 Task: Check the average views per listing of 2 bedrooms in the last 1 year.
Action: Mouse moved to (990, 225)
Screenshot: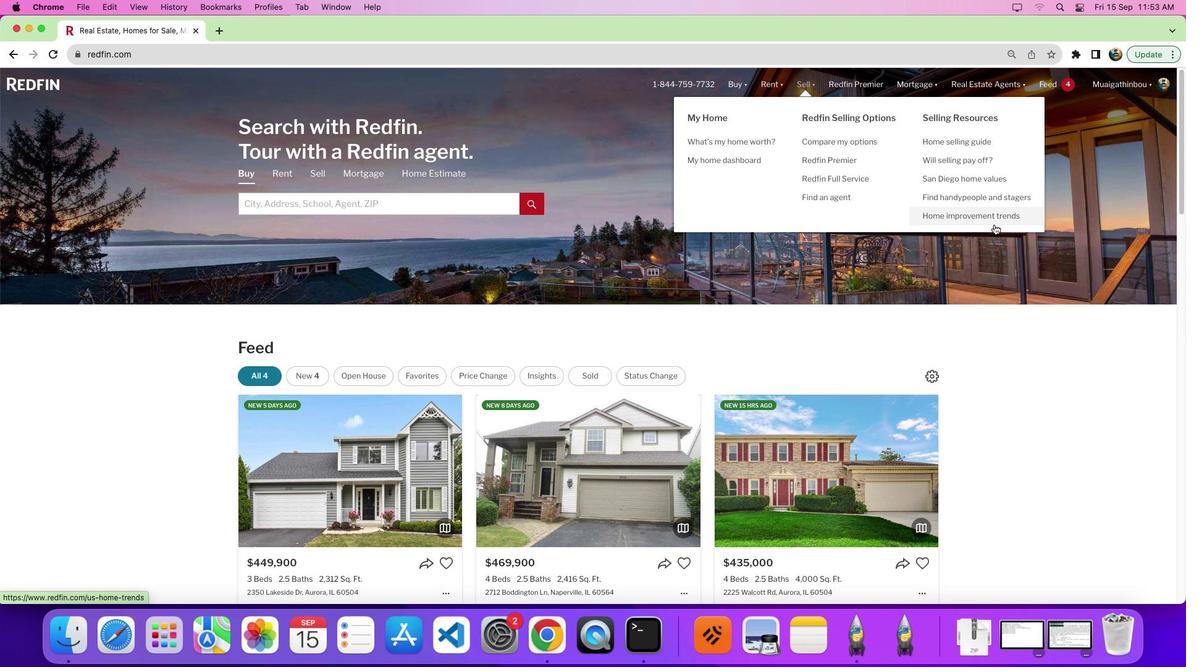 
Action: Mouse pressed left at (990, 225)
Screenshot: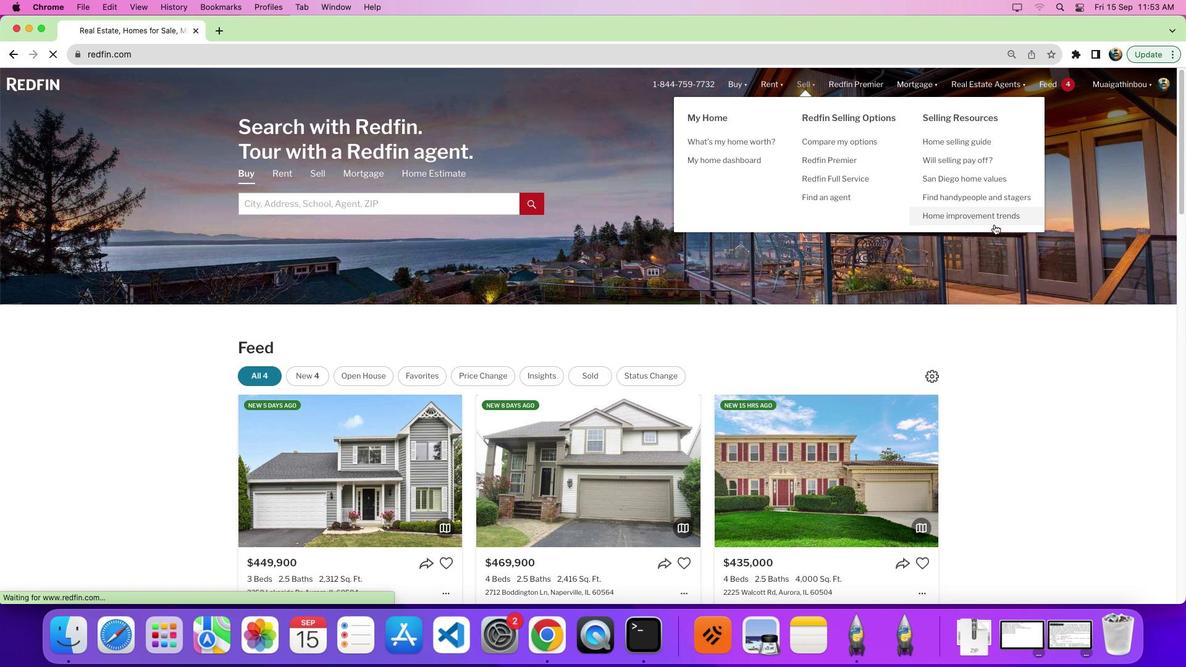 
Action: Mouse moved to (330, 238)
Screenshot: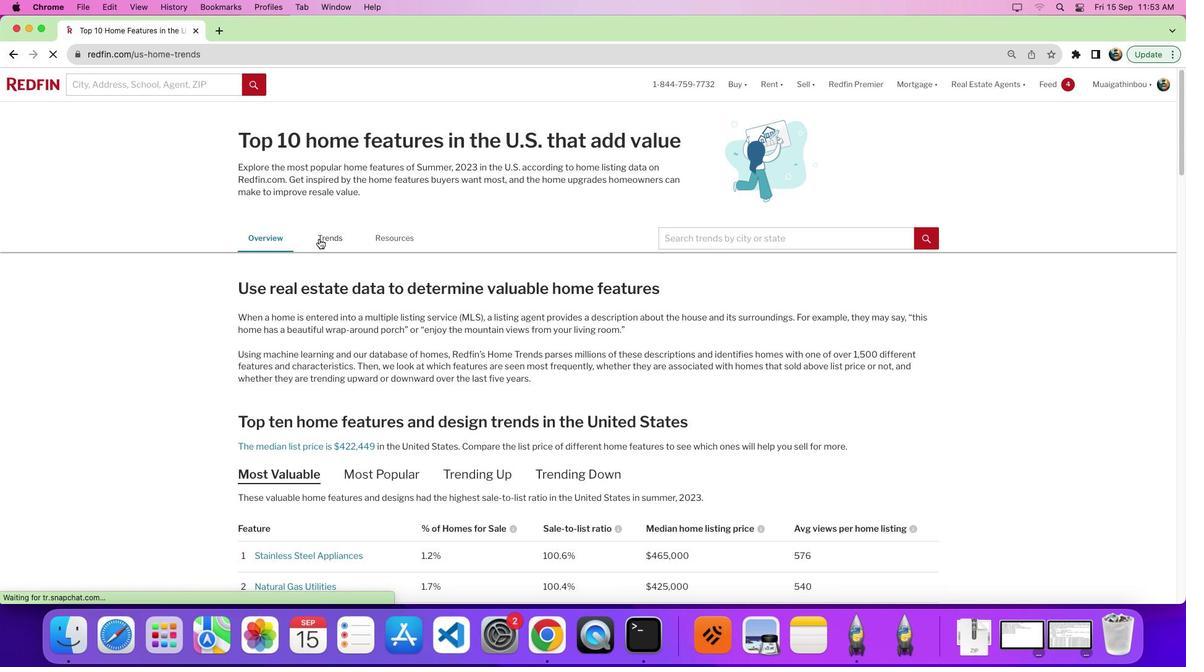 
Action: Mouse pressed left at (330, 238)
Screenshot: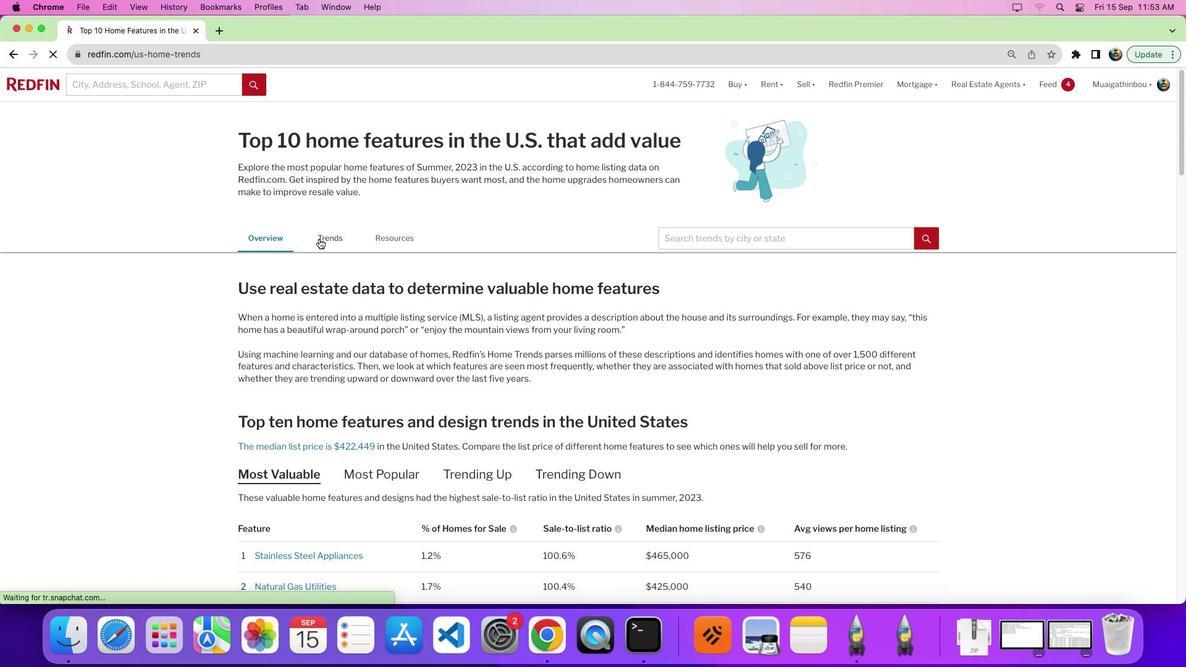 
Action: Mouse pressed left at (330, 238)
Screenshot: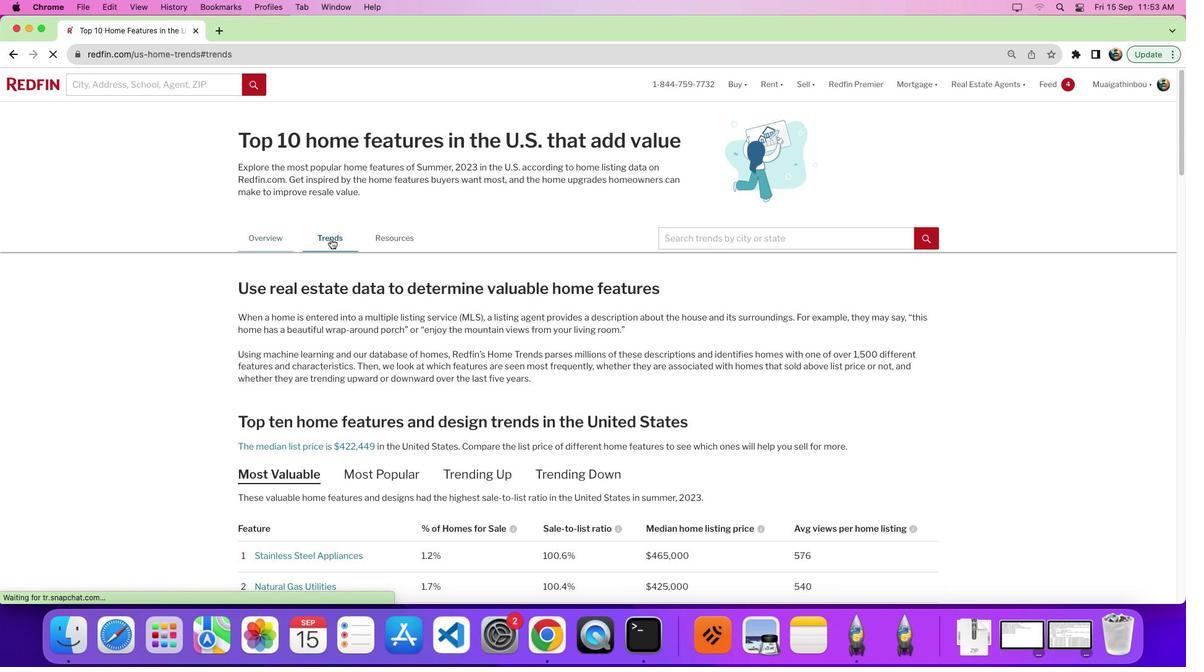 
Action: Mouse moved to (580, 326)
Screenshot: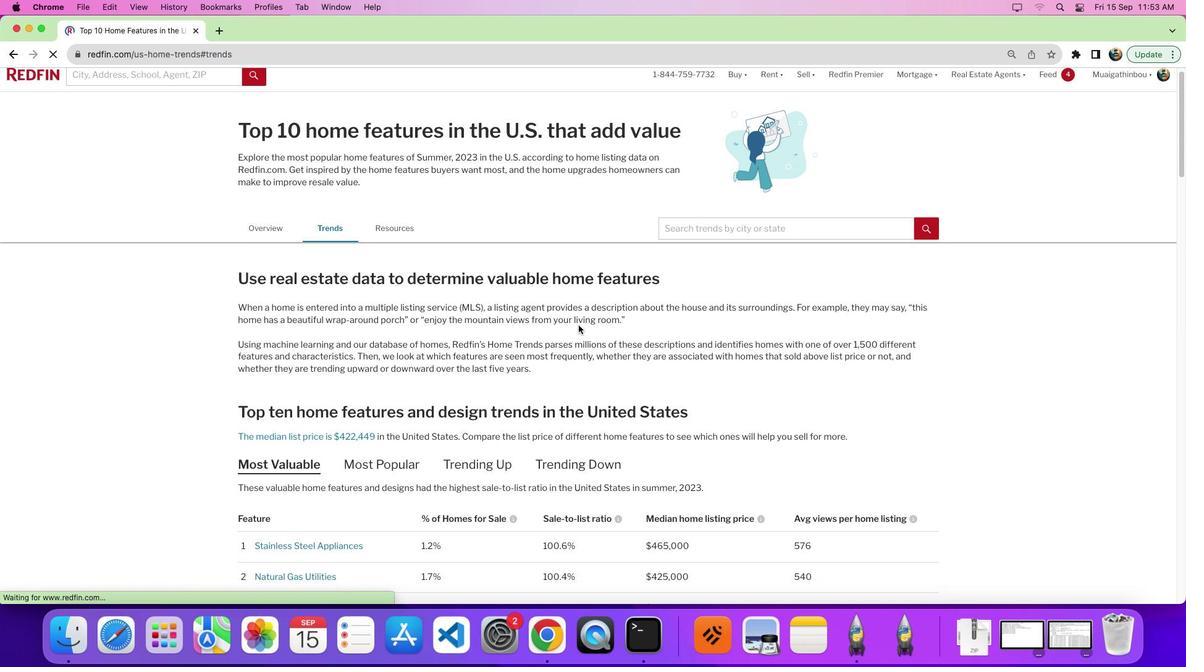 
Action: Mouse scrolled (580, 326) with delta (17, 17)
Screenshot: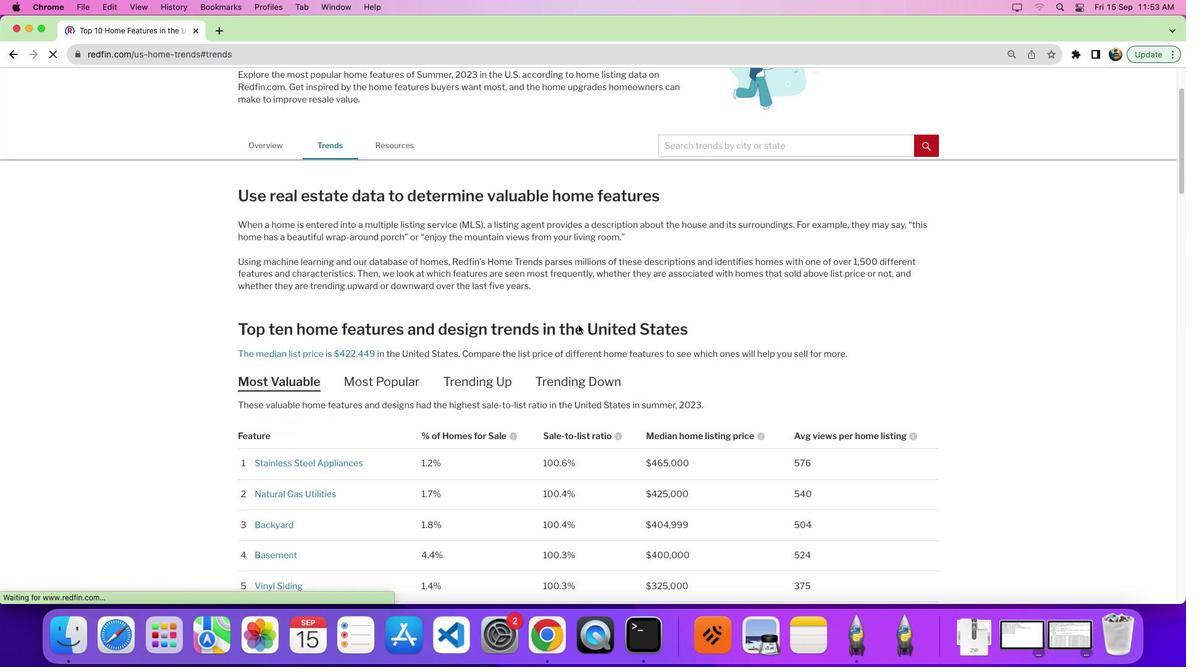 
Action: Mouse moved to (580, 325)
Screenshot: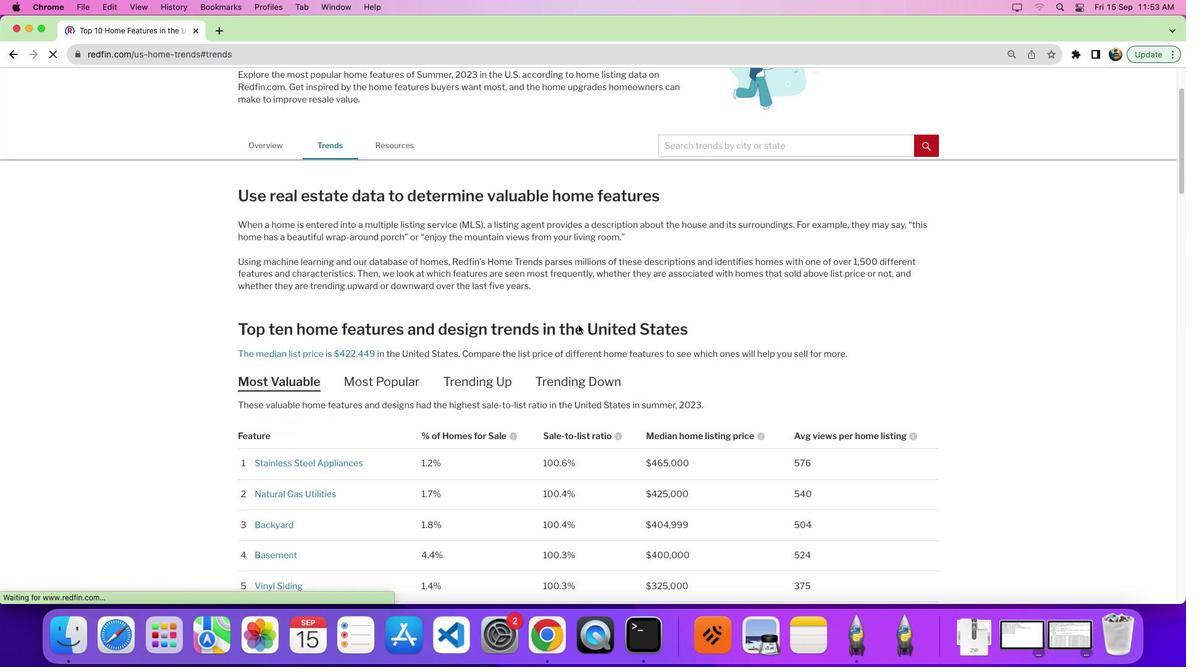 
Action: Mouse scrolled (580, 325) with delta (17, 17)
Screenshot: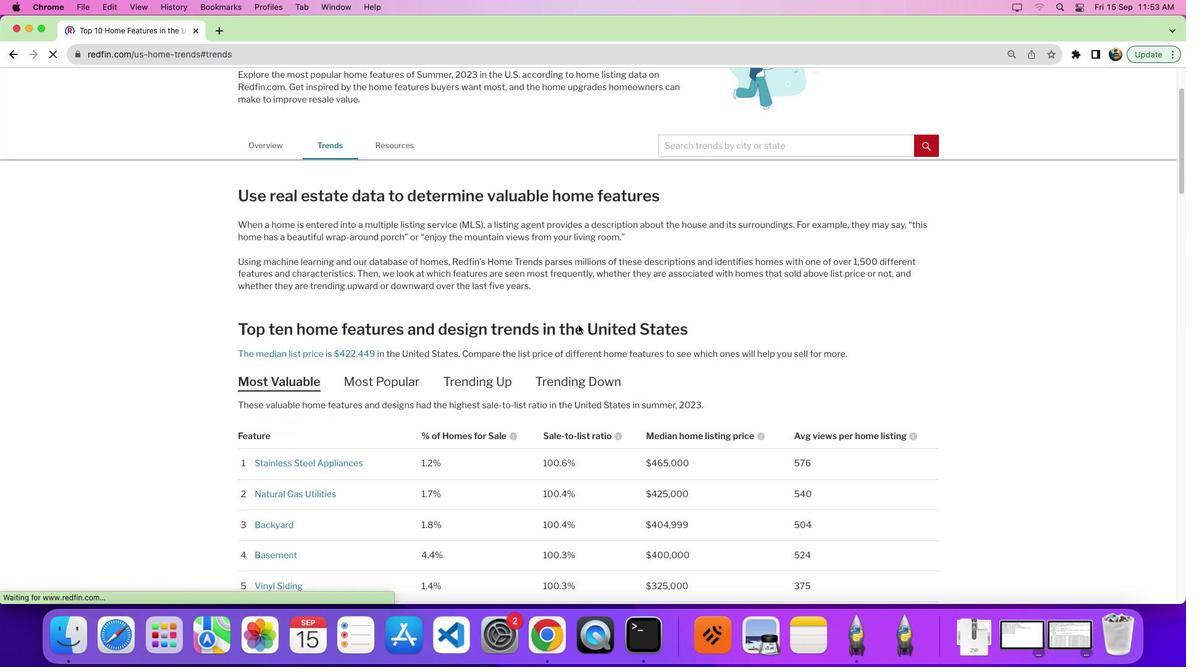 
Action: Mouse moved to (583, 318)
Screenshot: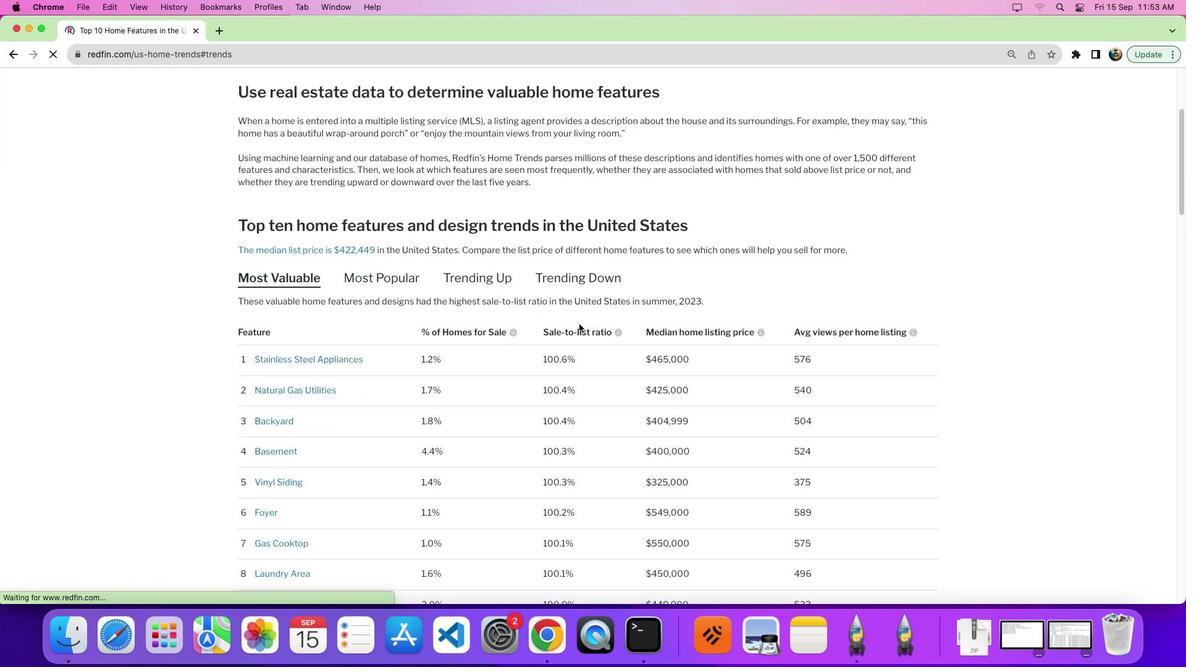 
Action: Mouse scrolled (583, 318) with delta (17, 14)
Screenshot: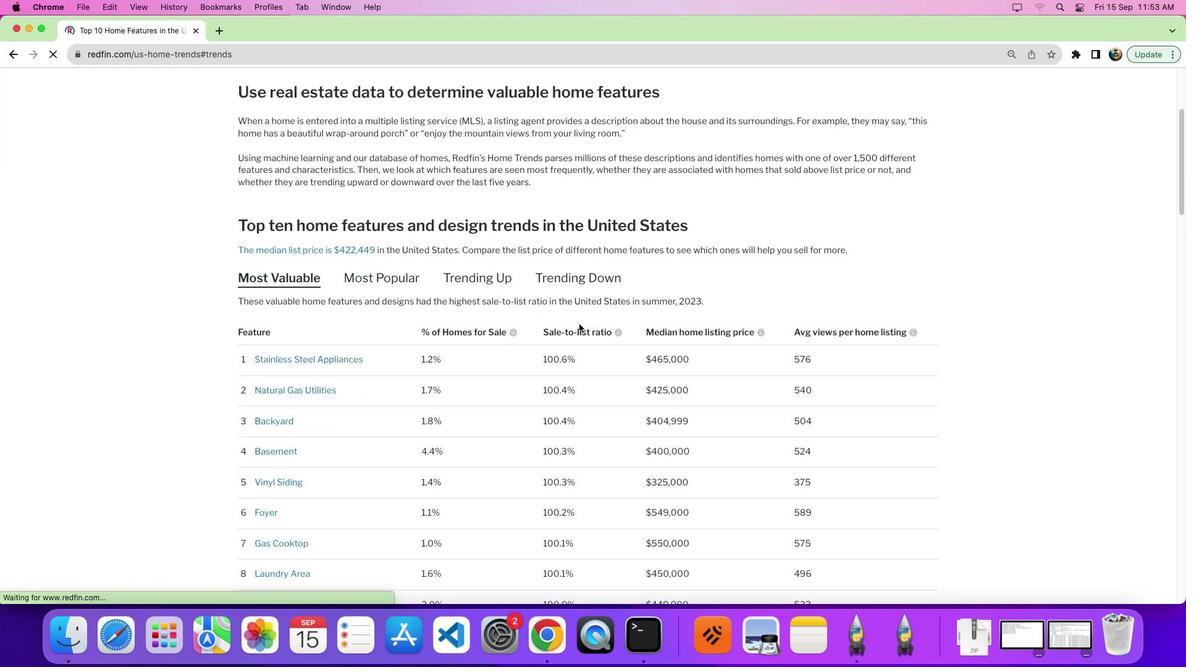 
Action: Mouse moved to (584, 315)
Screenshot: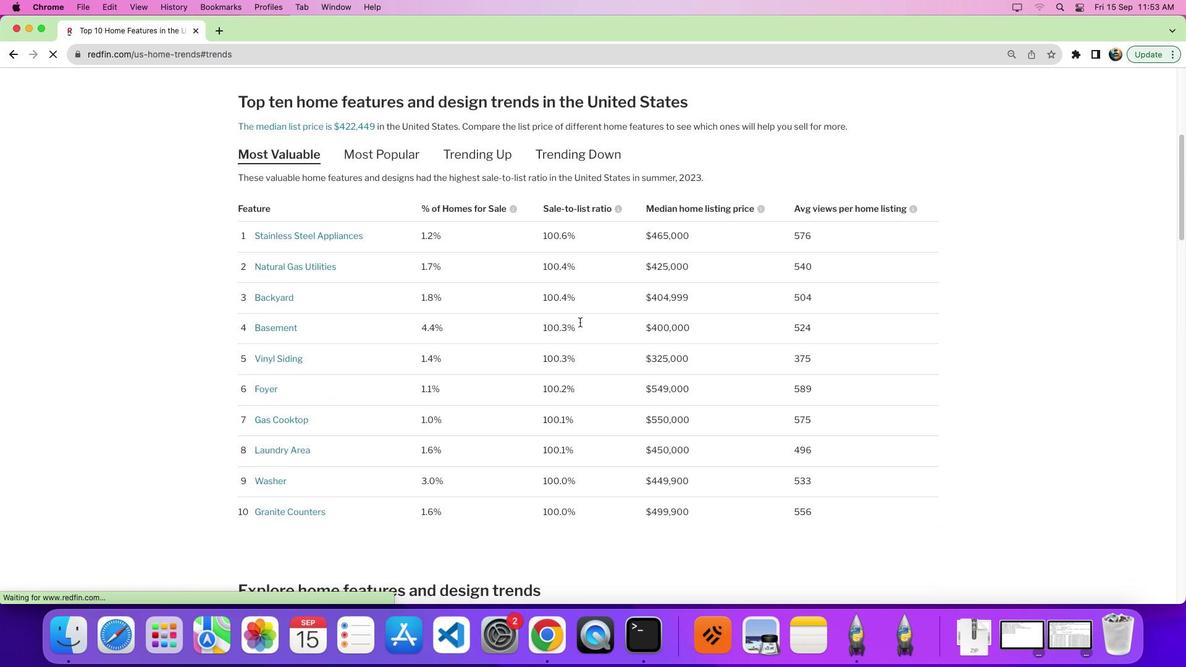 
Action: Mouse scrolled (584, 315) with delta (17, 17)
Screenshot: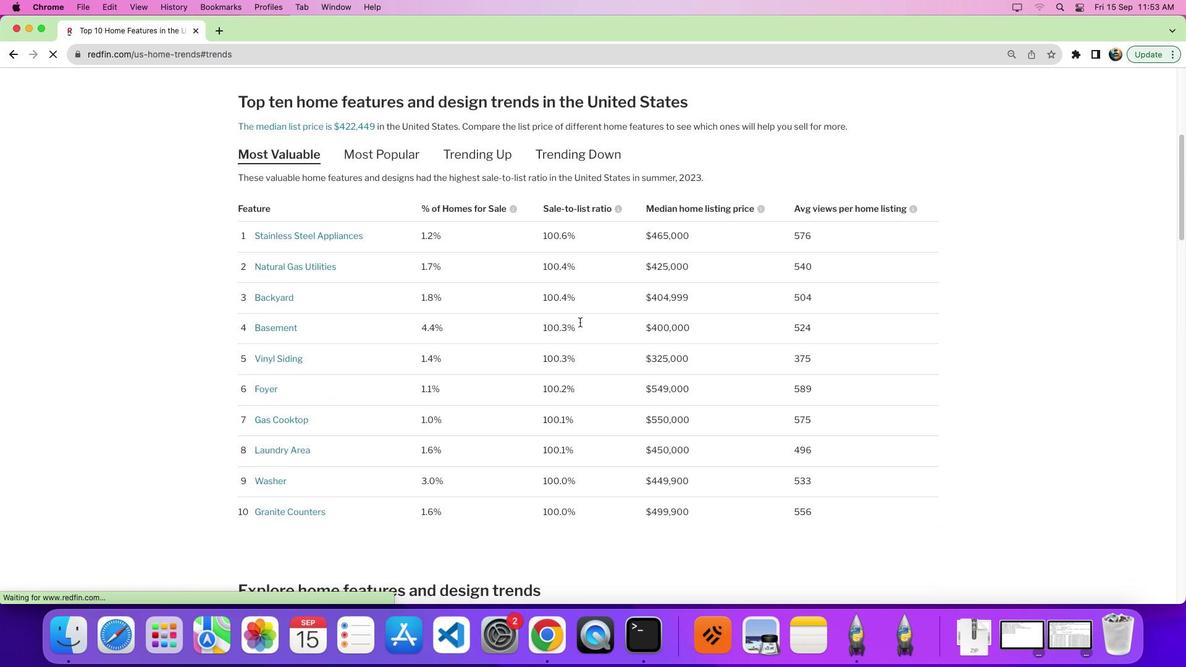 
Action: Mouse scrolled (584, 315) with delta (17, 17)
Screenshot: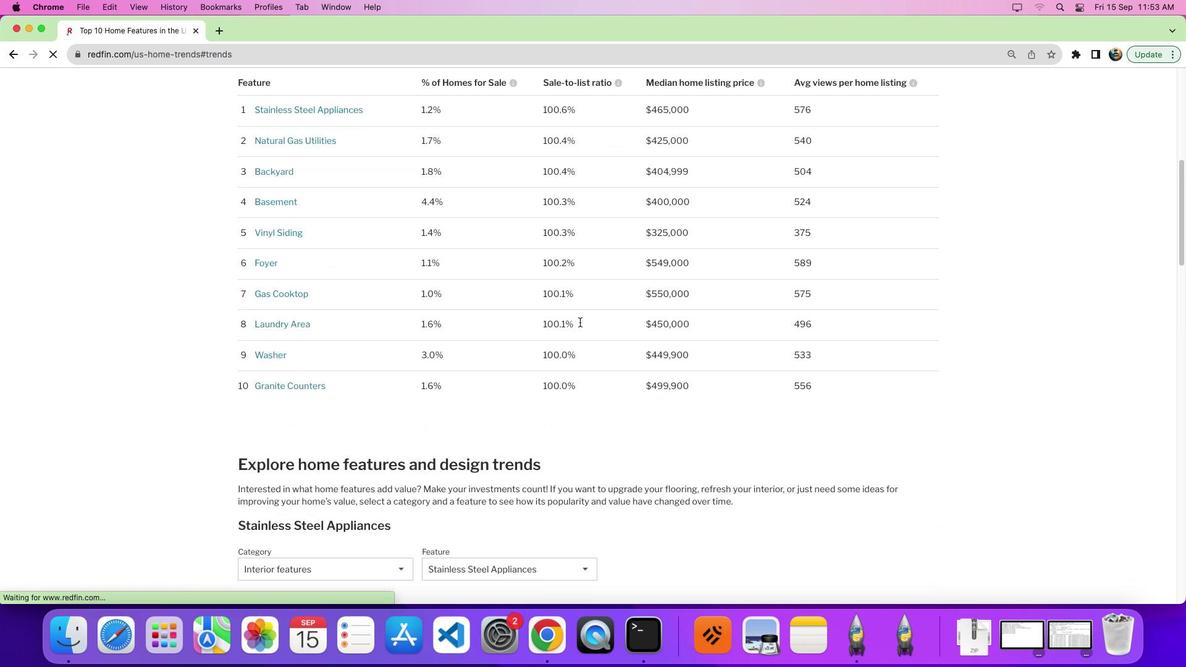 
Action: Mouse moved to (585, 315)
Screenshot: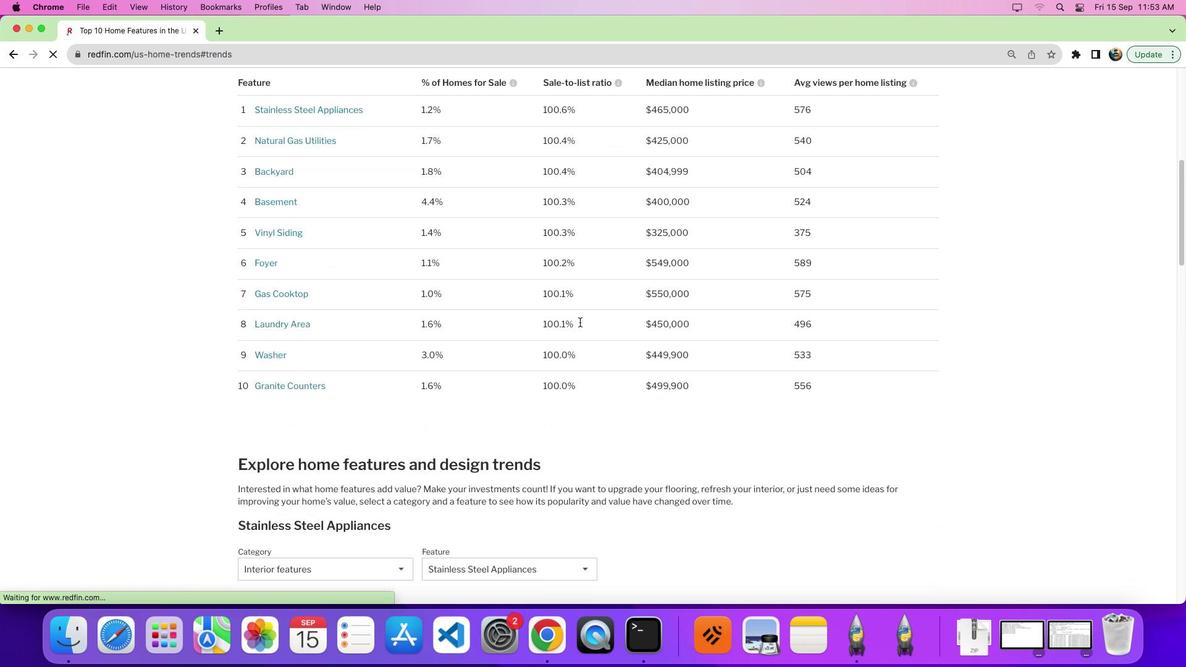 
Action: Mouse scrolled (585, 315) with delta (17, 13)
Screenshot: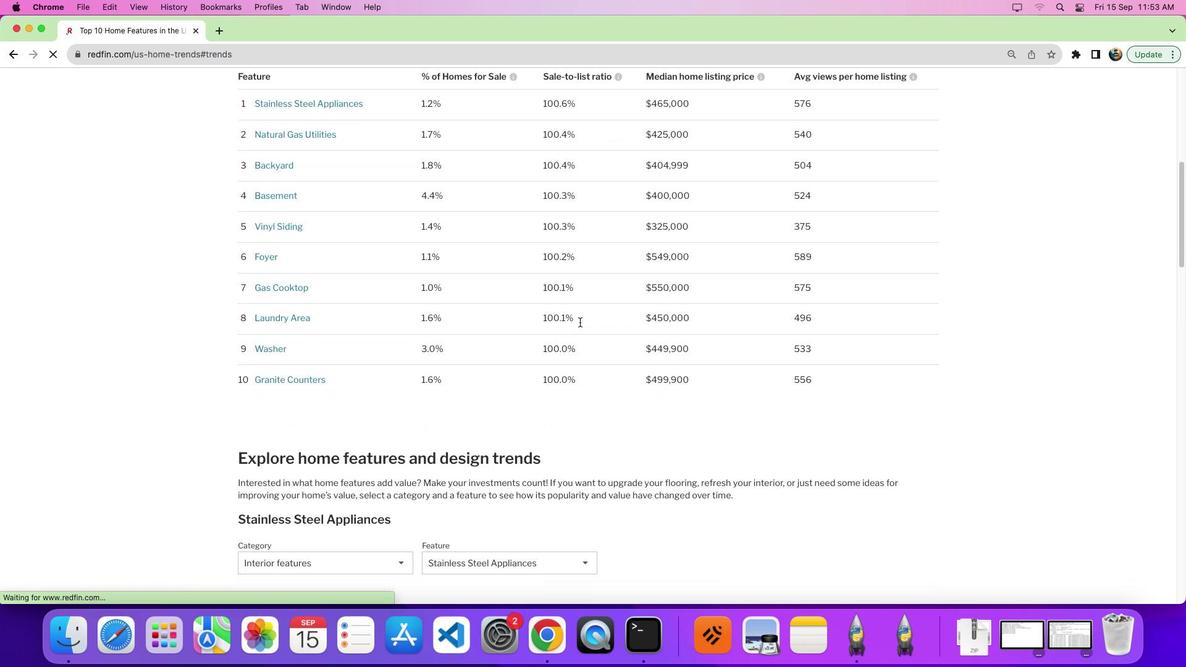 
Action: Mouse moved to (585, 314)
Screenshot: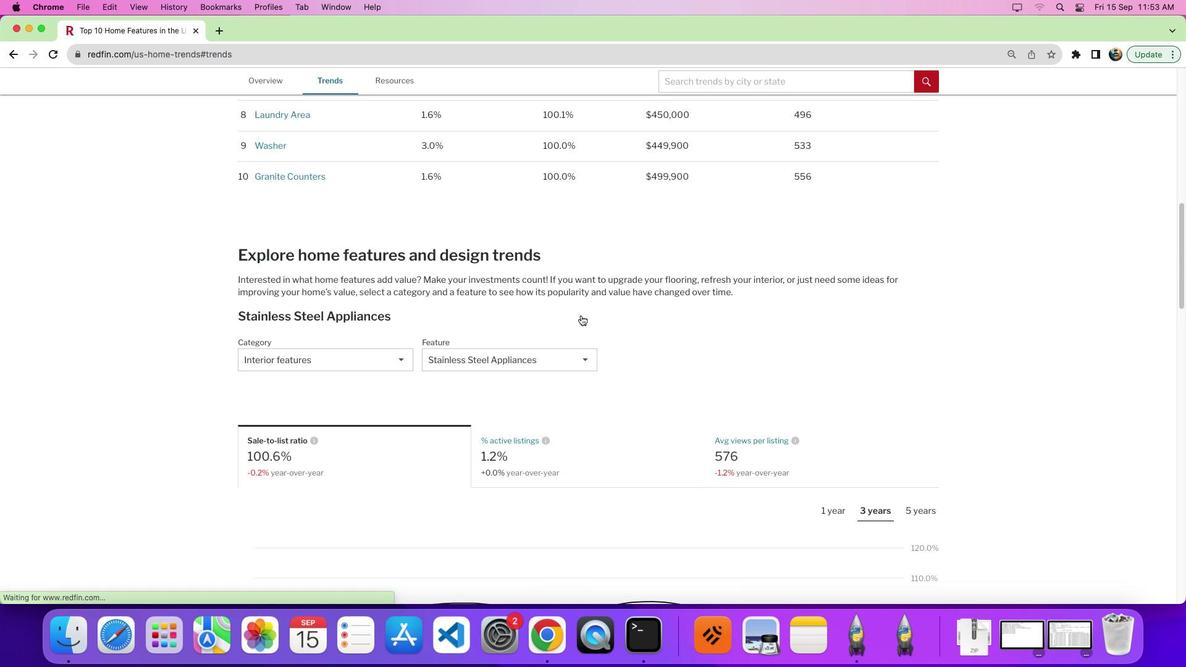 
Action: Mouse scrolled (585, 314) with delta (17, 17)
Screenshot: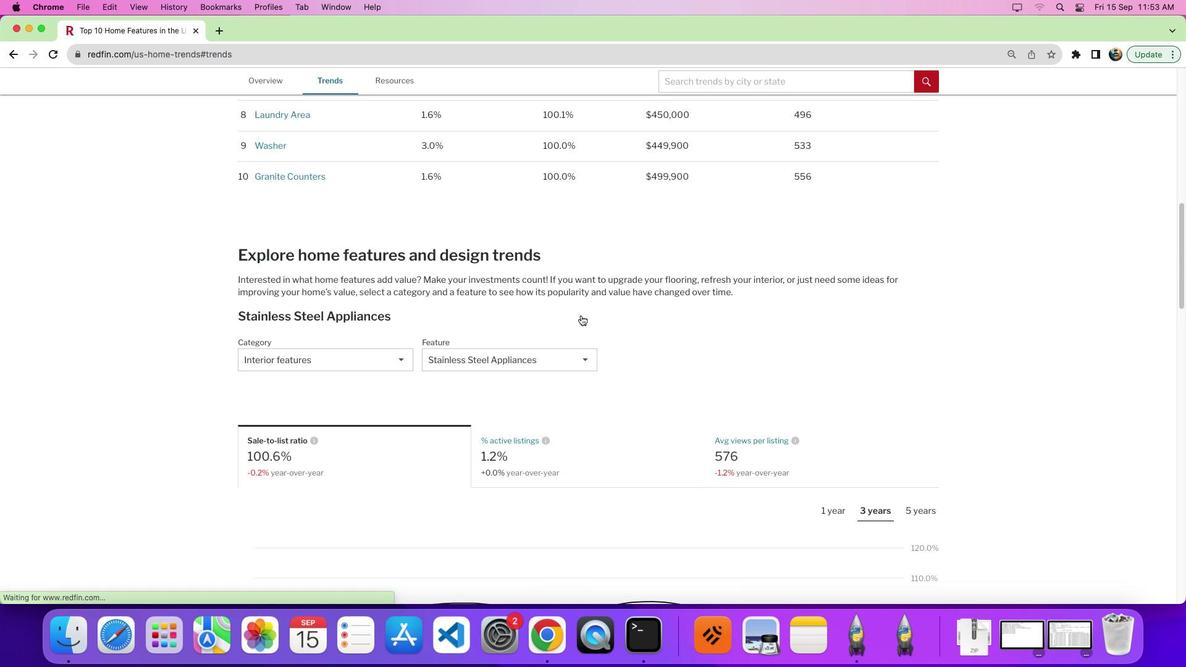 
Action: Mouse scrolled (585, 314) with delta (17, 17)
Screenshot: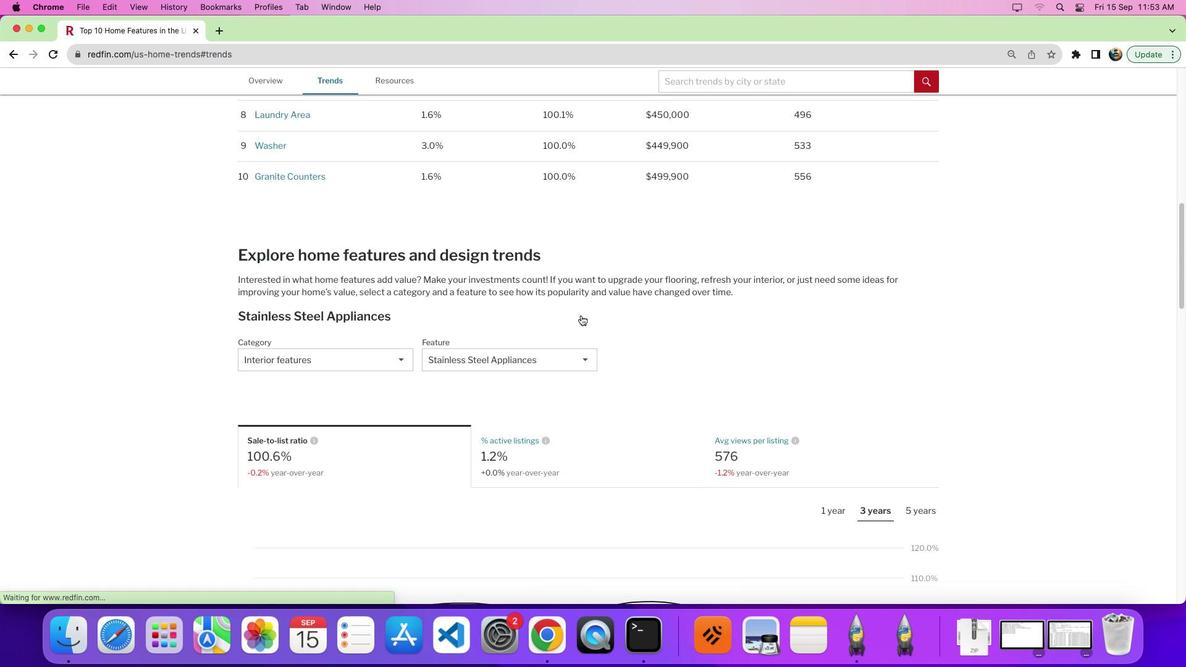 
Action: Mouse scrolled (585, 314) with delta (17, 13)
Screenshot: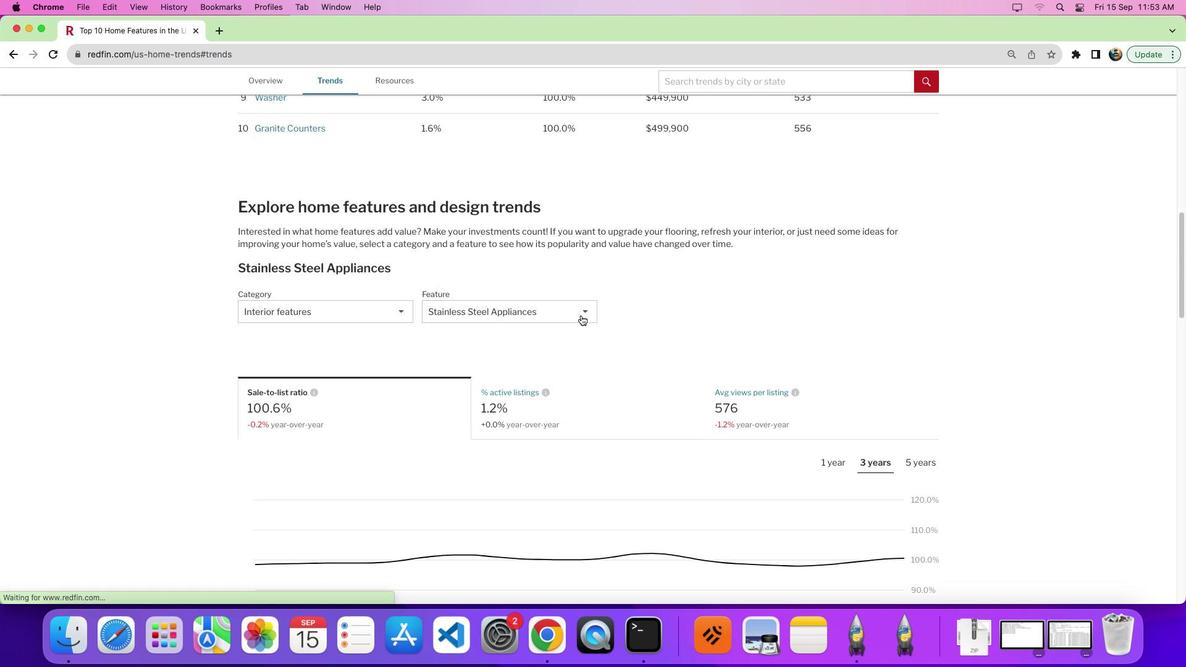 
Action: Mouse moved to (354, 306)
Screenshot: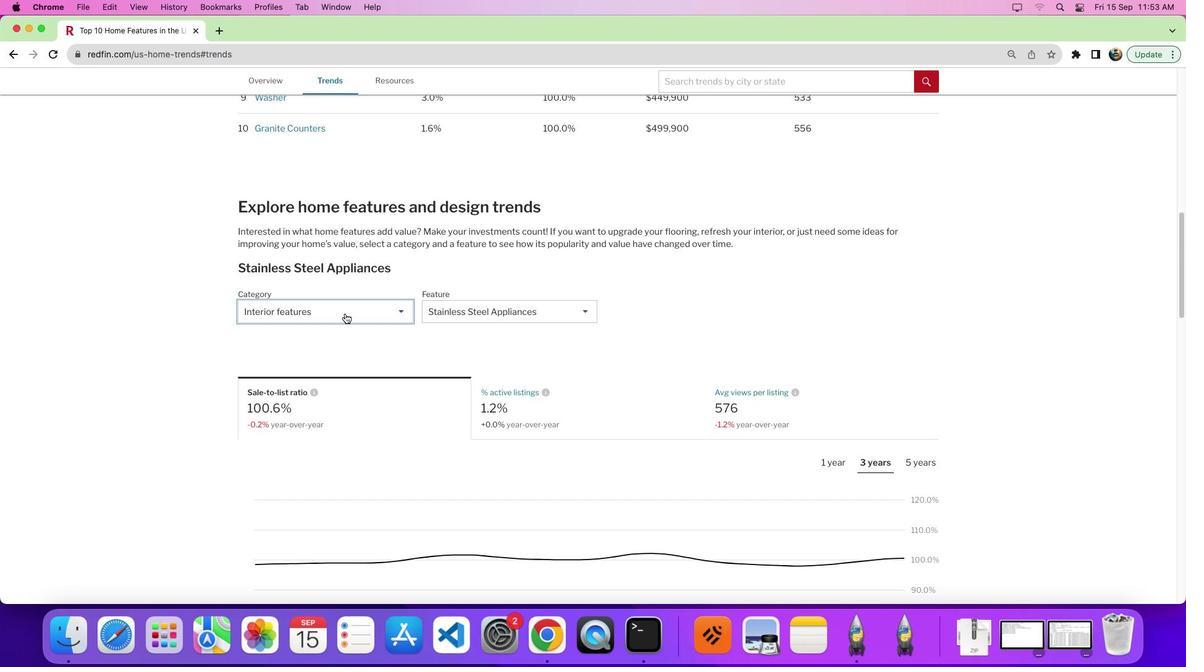 
Action: Mouse pressed left at (354, 306)
Screenshot: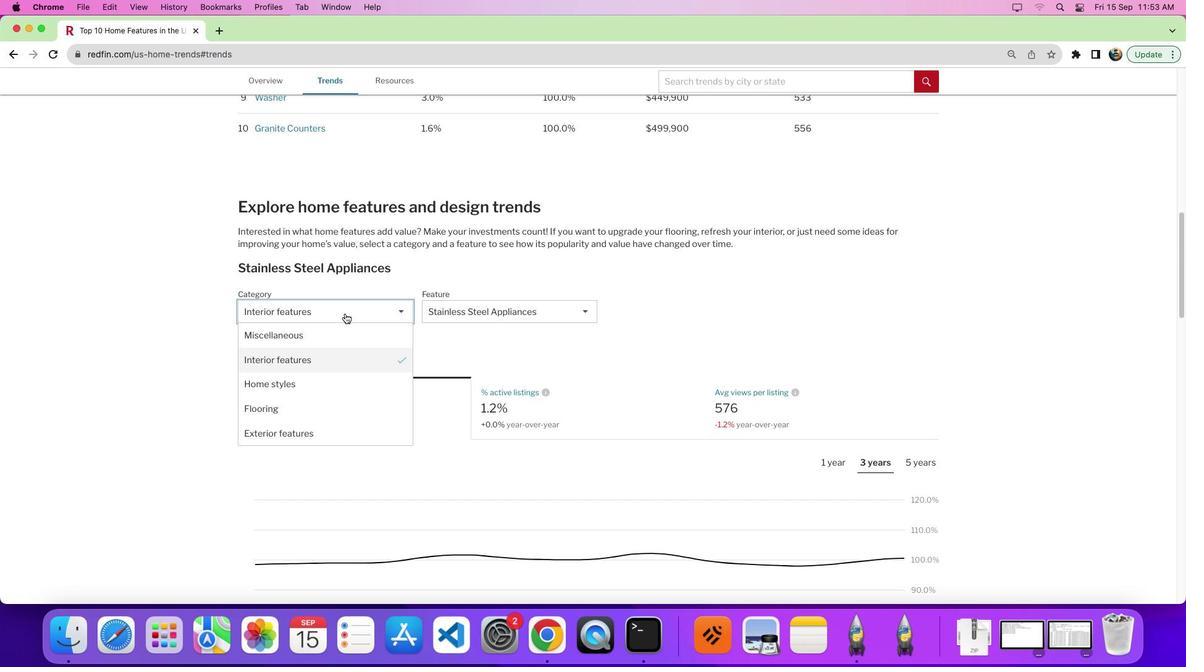 
Action: Mouse moved to (376, 363)
Screenshot: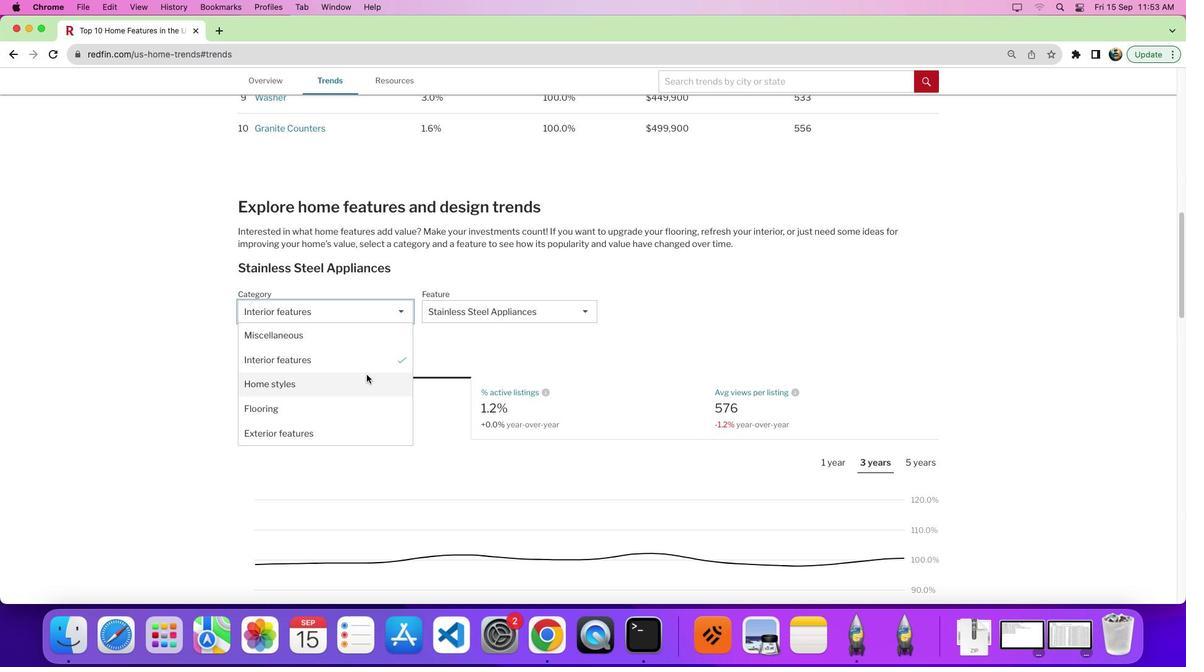
Action: Mouse scrolled (376, 363) with delta (17, 17)
Screenshot: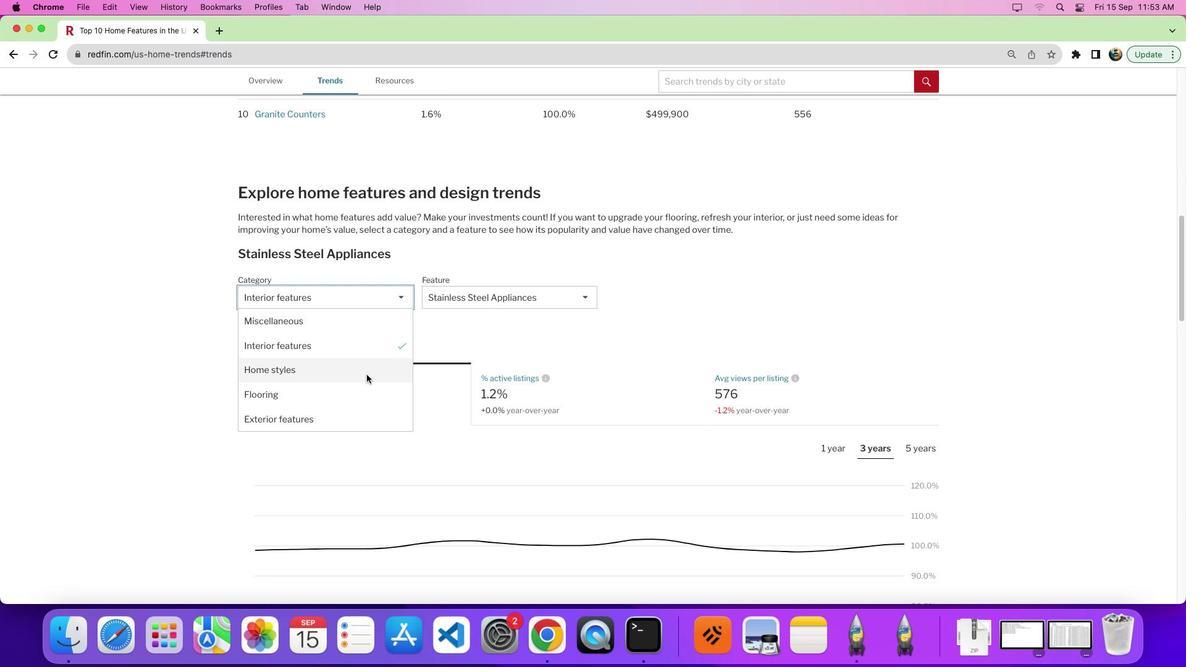 
Action: Mouse scrolled (376, 363) with delta (17, 17)
Screenshot: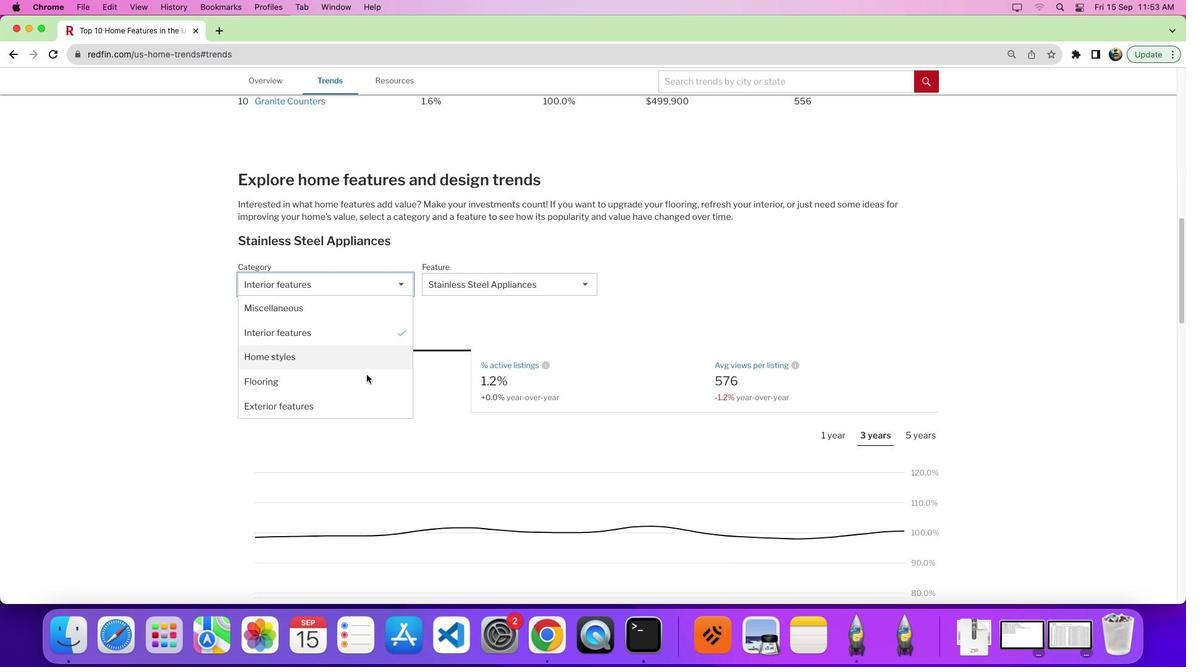 
Action: Mouse moved to (362, 325)
Screenshot: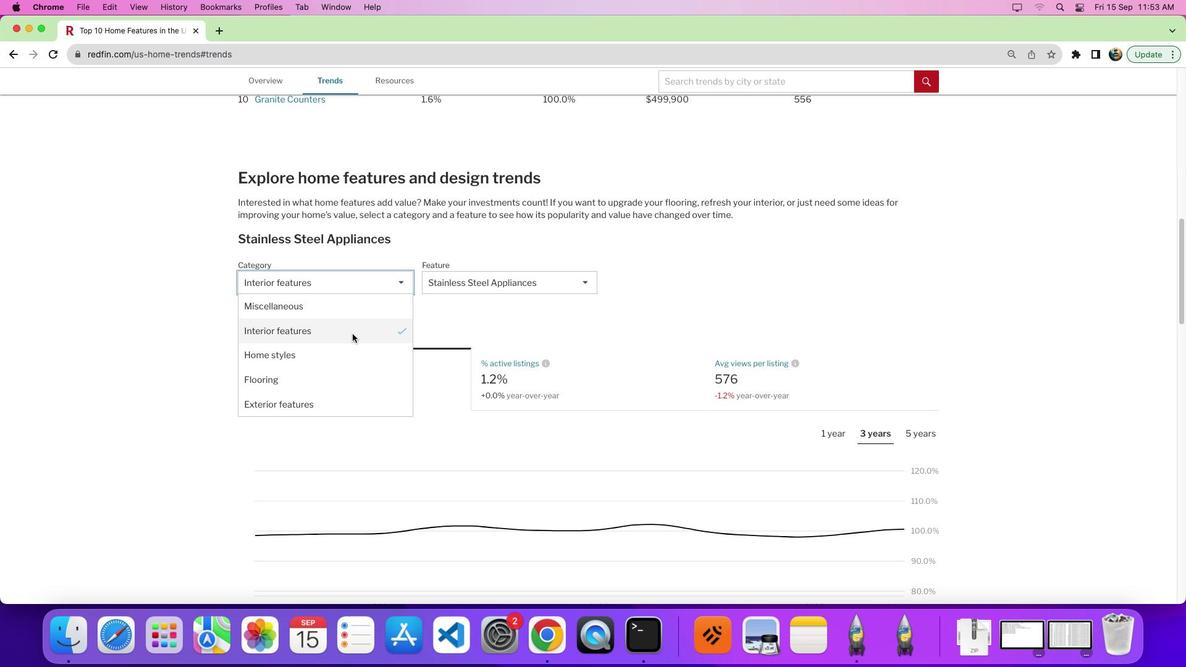 
Action: Mouse pressed left at (362, 325)
Screenshot: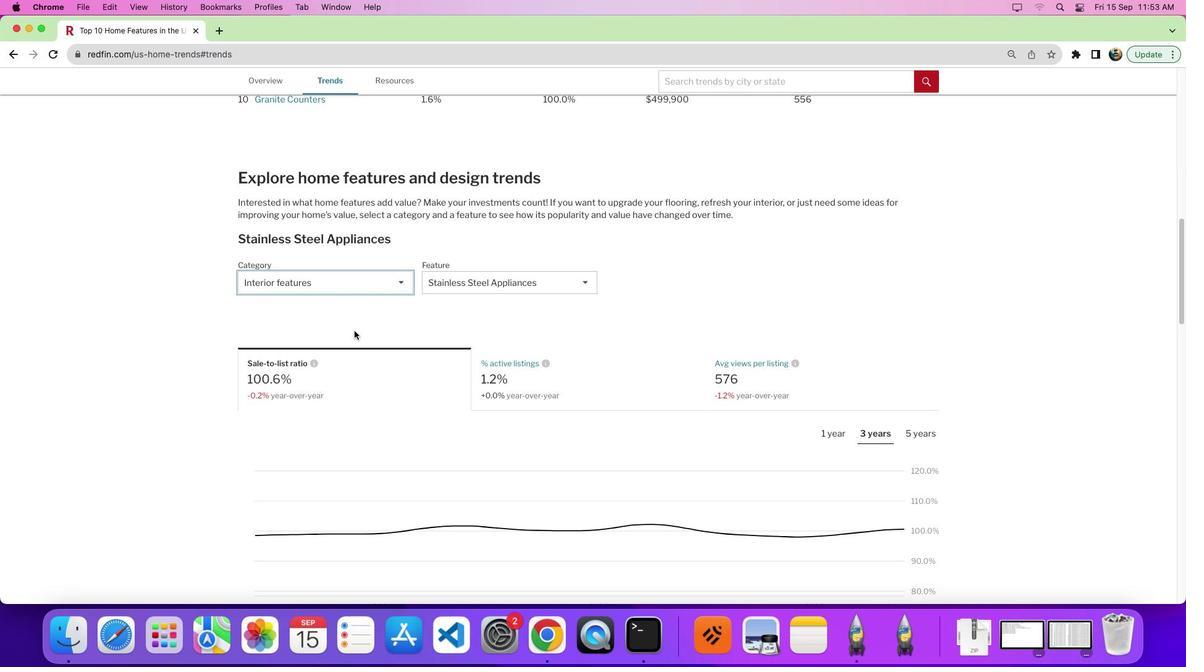 
Action: Mouse moved to (529, 268)
Screenshot: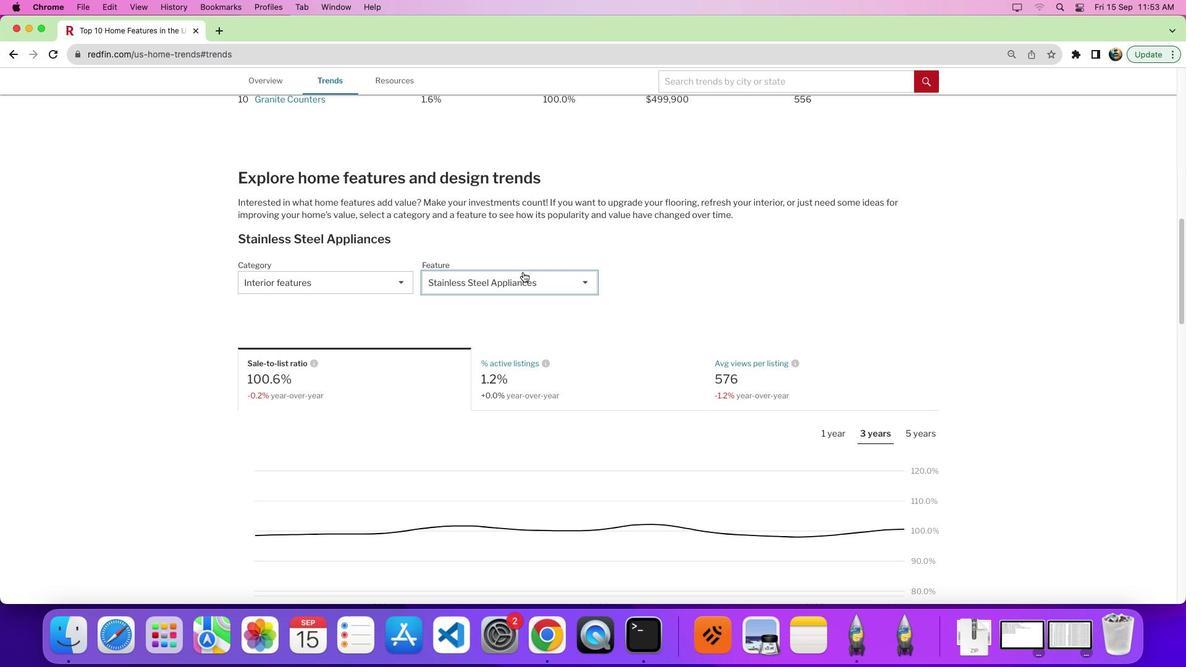
Action: Mouse pressed left at (529, 268)
Screenshot: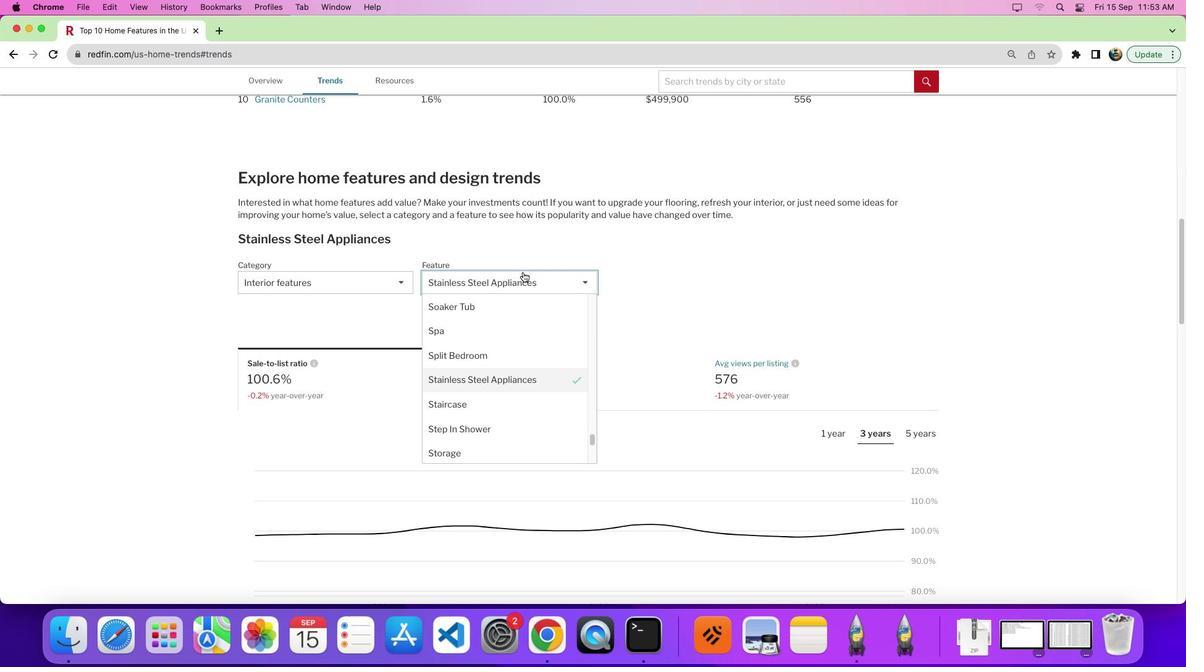 
Action: Mouse moved to (527, 330)
Screenshot: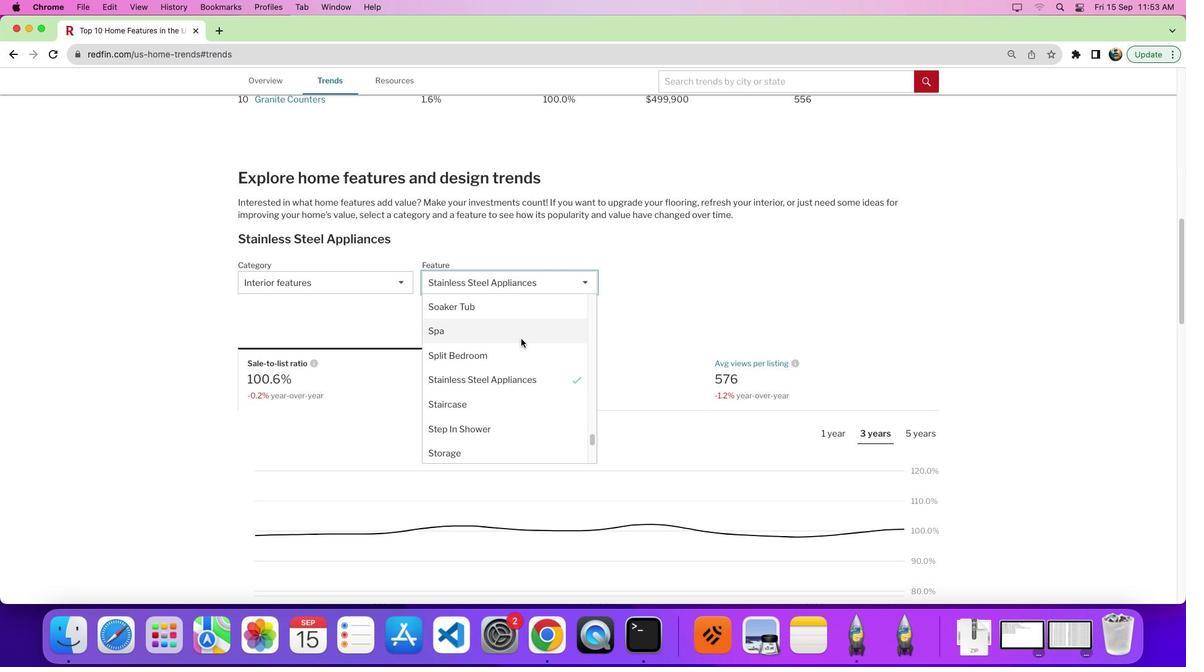 
Action: Mouse scrolled (527, 330) with delta (17, 19)
Screenshot: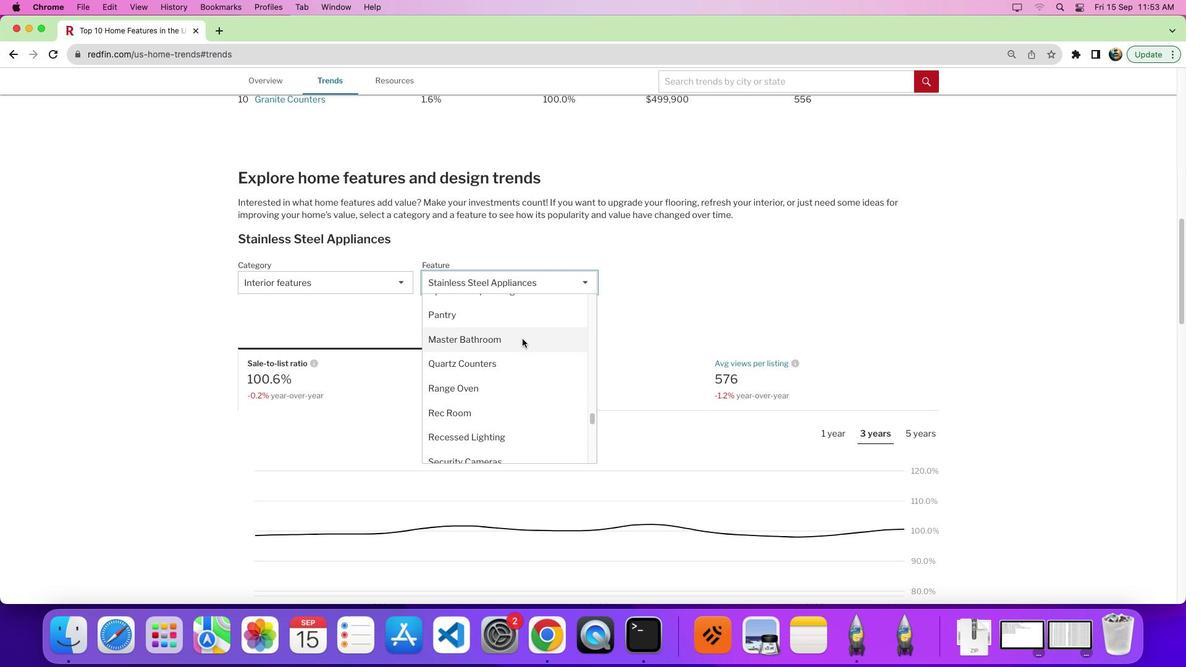 
Action: Mouse scrolled (527, 330) with delta (17, 19)
Screenshot: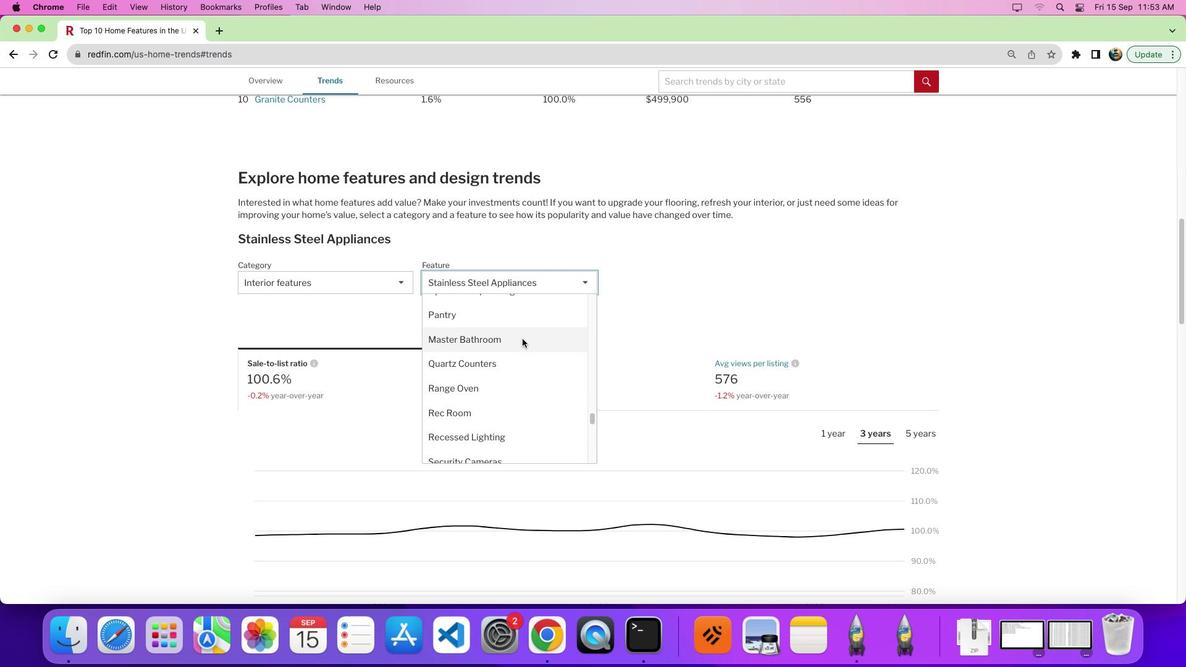 
Action: Mouse scrolled (527, 330) with delta (17, 23)
Screenshot: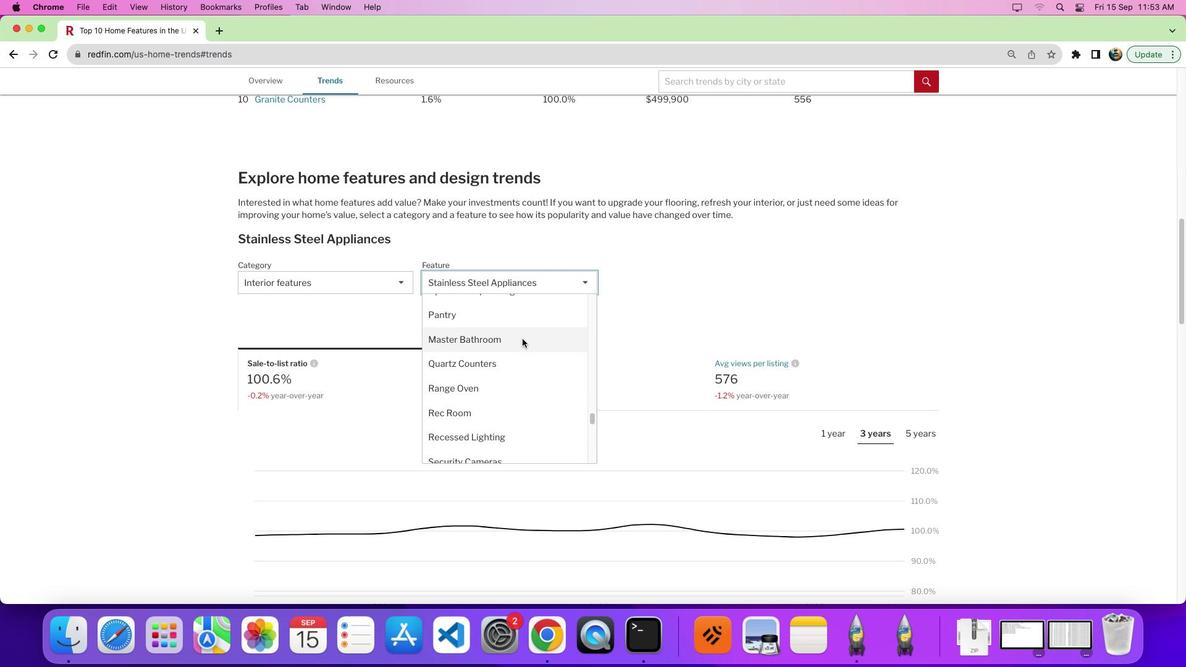 
Action: Mouse moved to (528, 330)
Screenshot: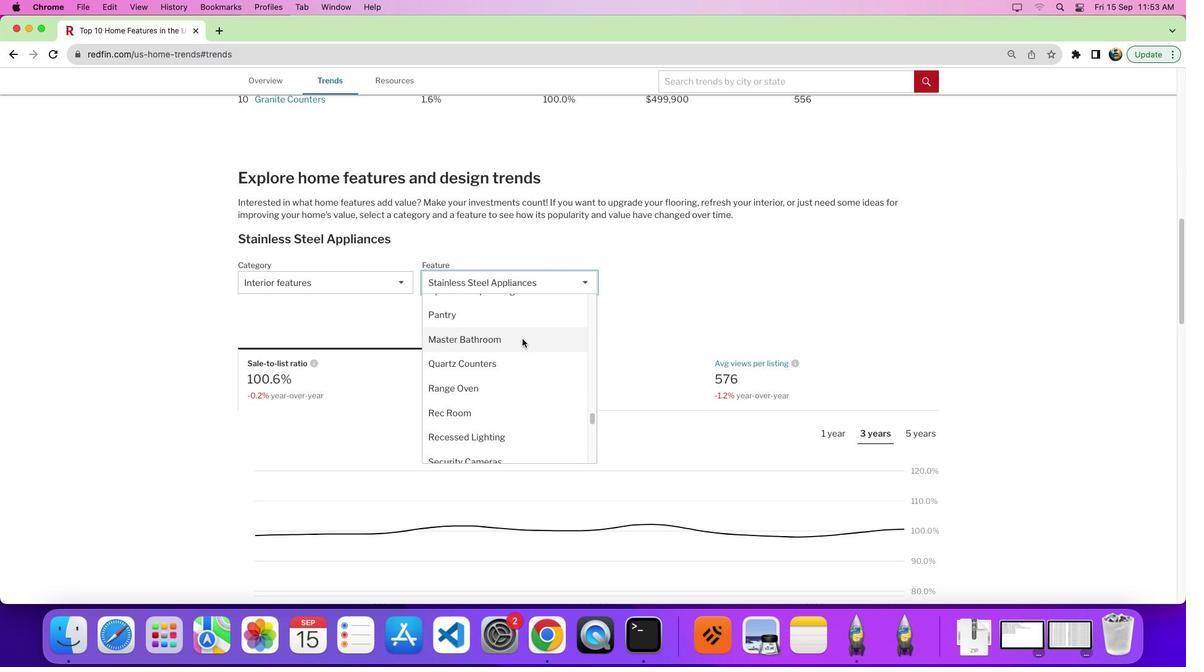 
Action: Mouse scrolled (528, 330) with delta (17, 19)
Screenshot: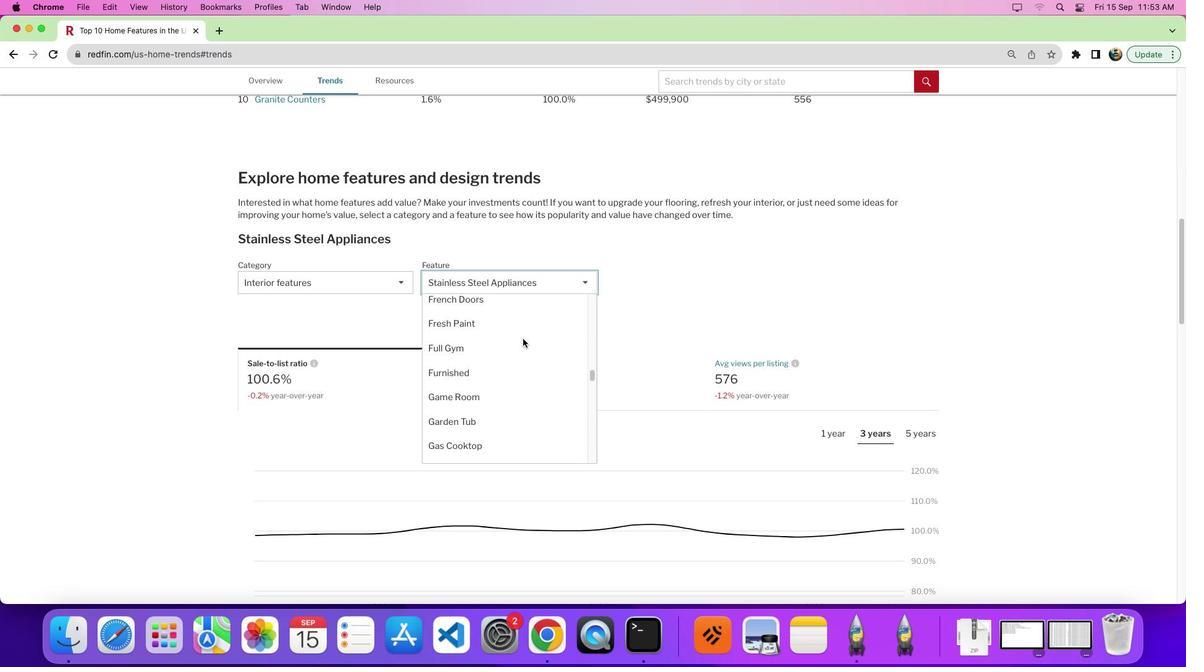 
Action: Mouse scrolled (528, 330) with delta (17, 19)
Screenshot: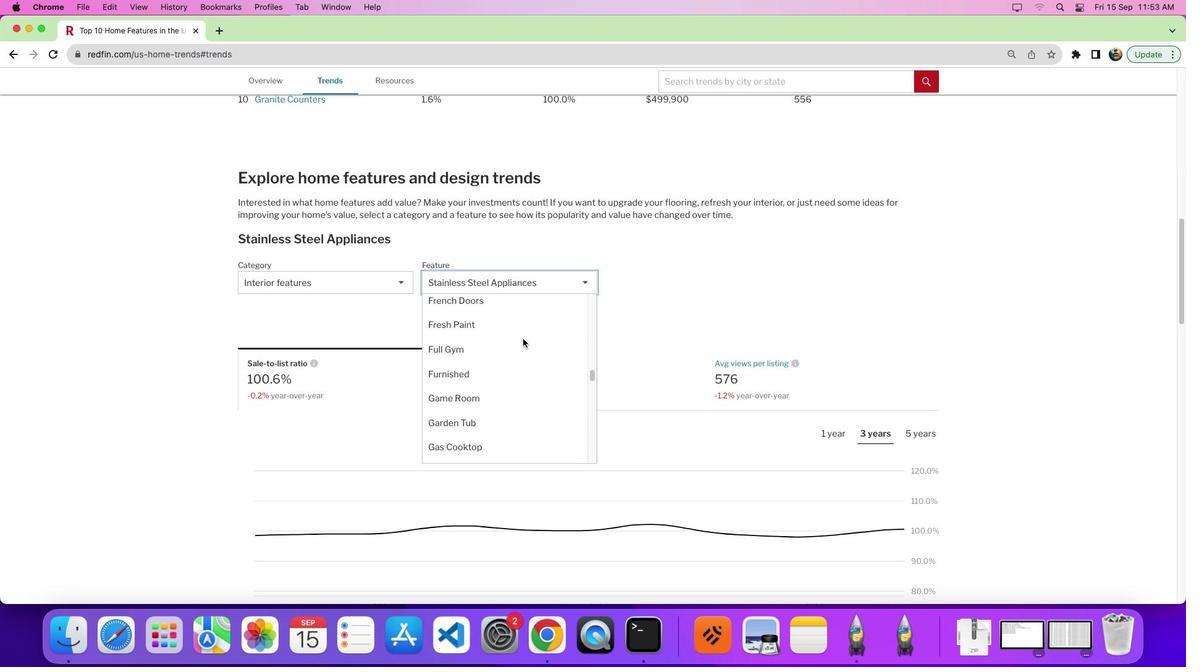 
Action: Mouse scrolled (528, 330) with delta (17, 22)
Screenshot: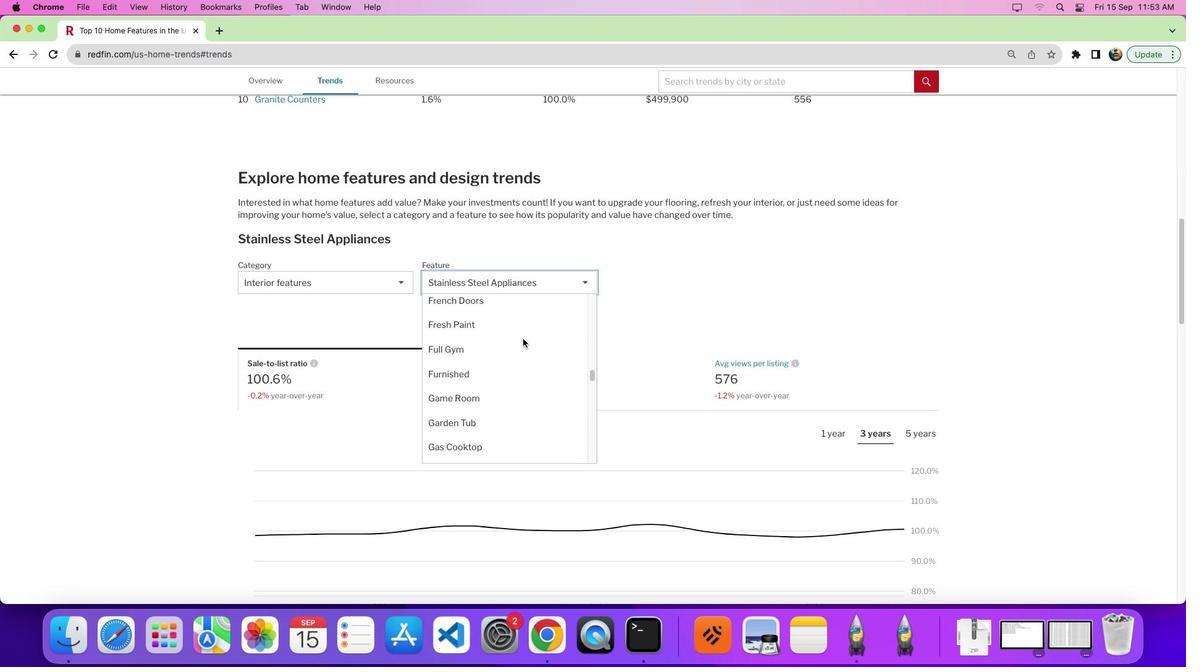 
Action: Mouse scrolled (528, 330) with delta (17, 25)
Screenshot: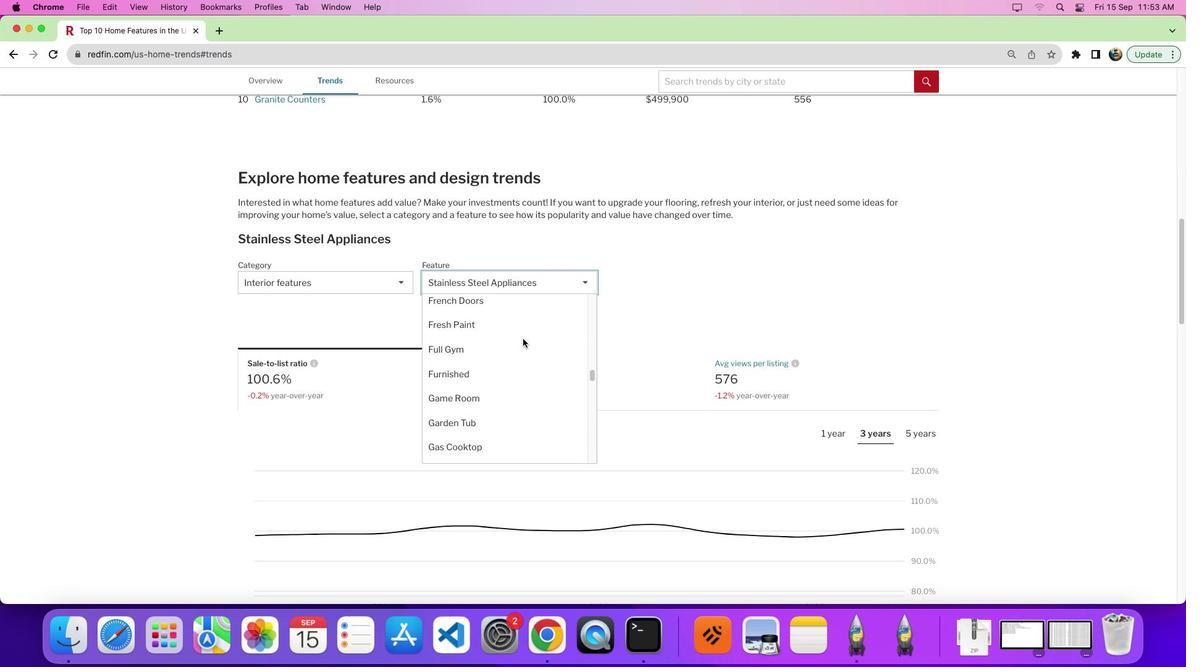 
Action: Mouse moved to (529, 329)
Screenshot: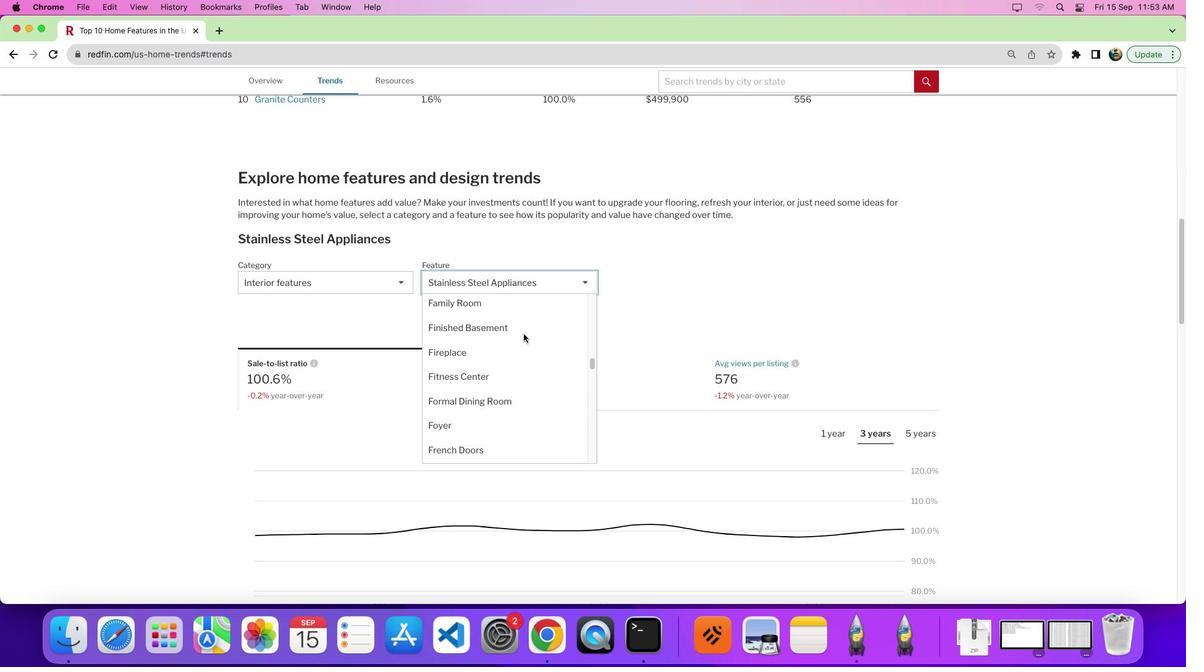 
Action: Mouse scrolled (529, 329) with delta (17, 19)
Screenshot: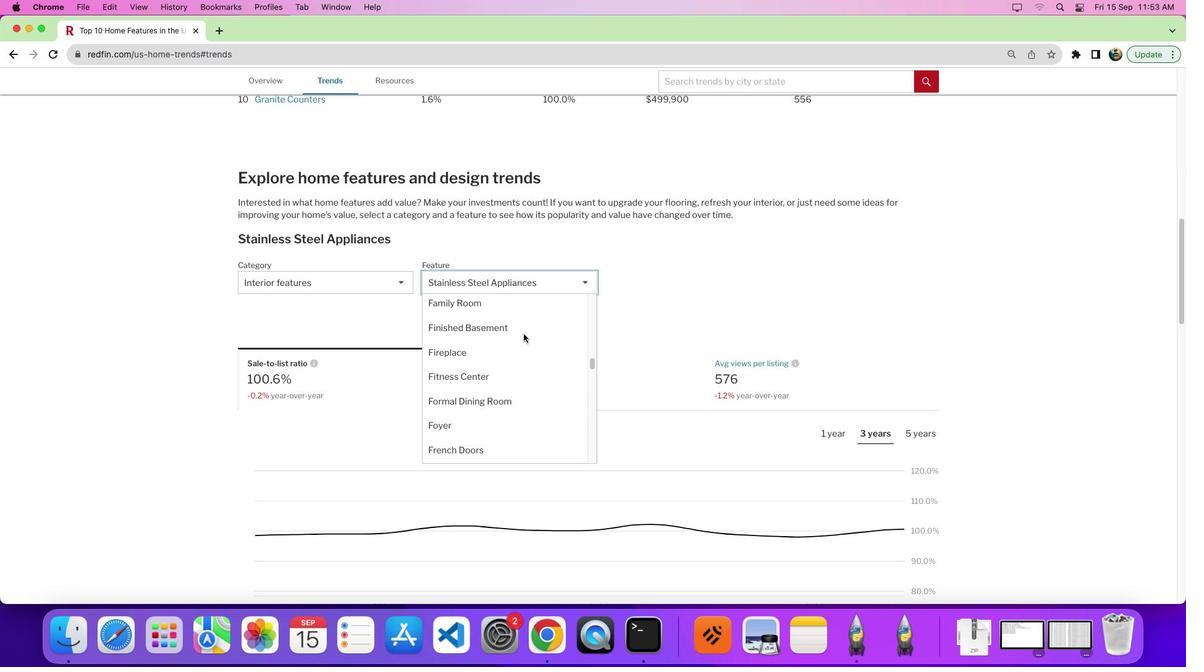 
Action: Mouse moved to (529, 328)
Screenshot: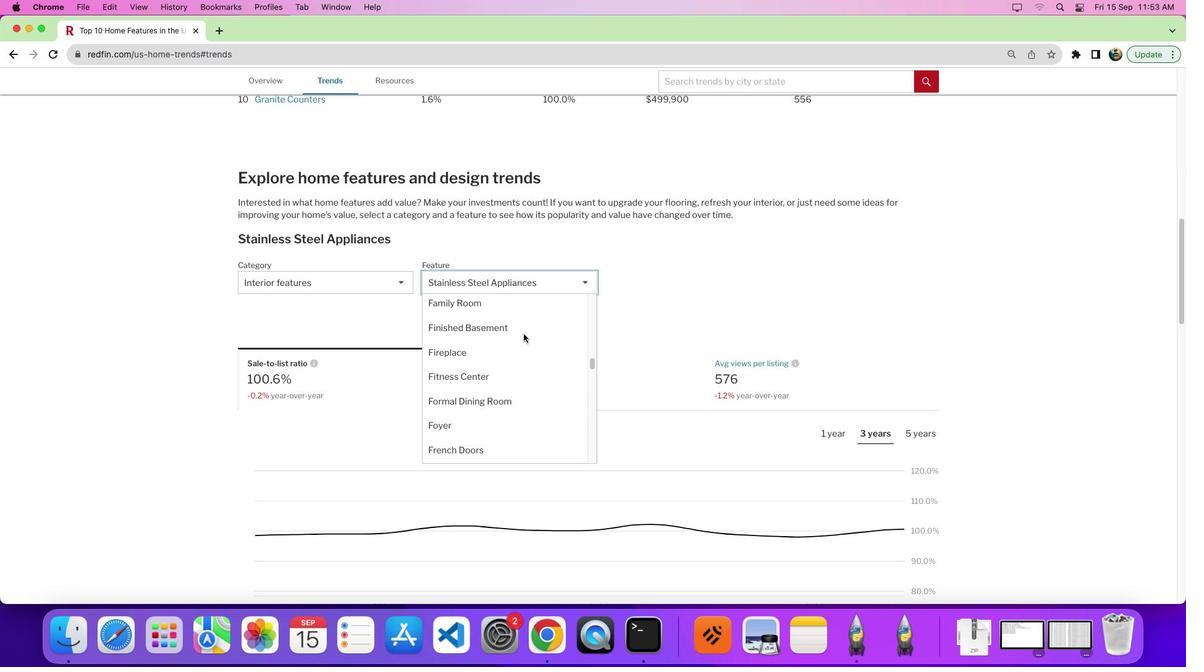 
Action: Mouse scrolled (529, 328) with delta (17, 19)
Screenshot: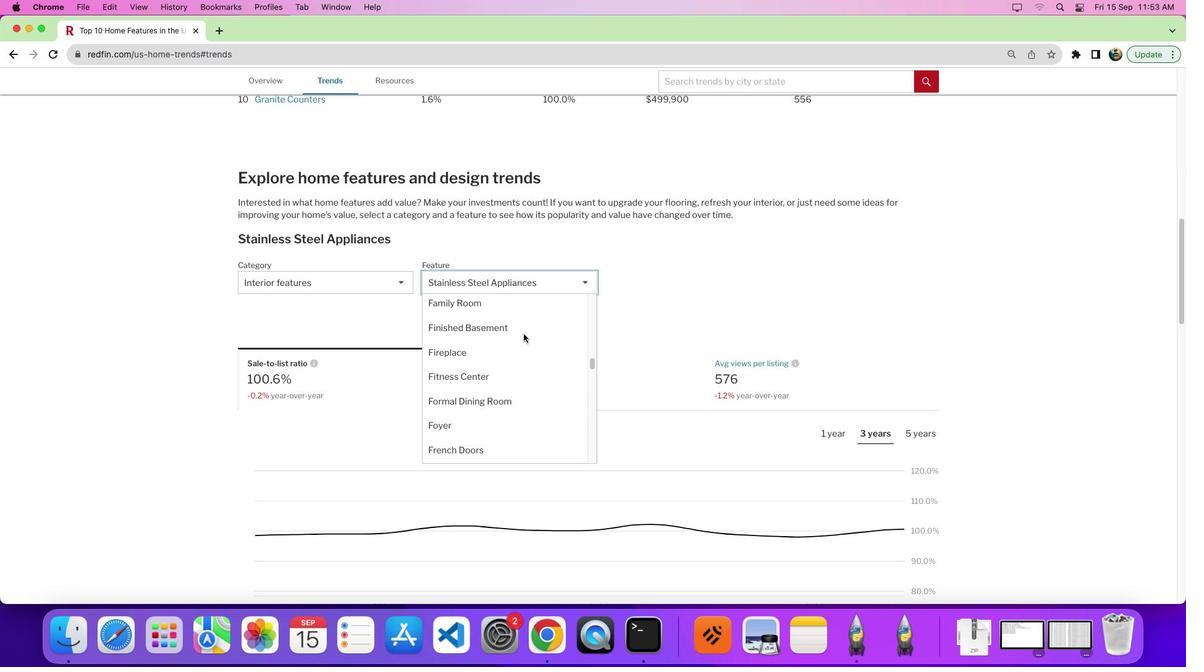 
Action: Mouse moved to (530, 325)
Screenshot: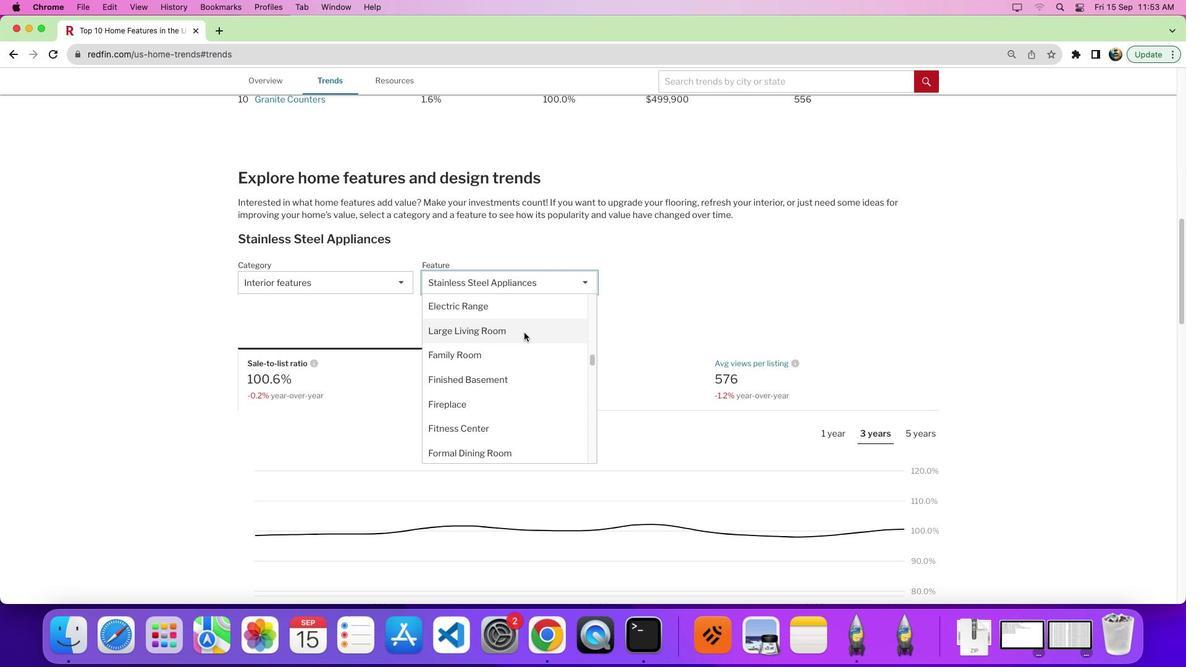 
Action: Mouse scrolled (530, 325) with delta (17, 21)
Screenshot: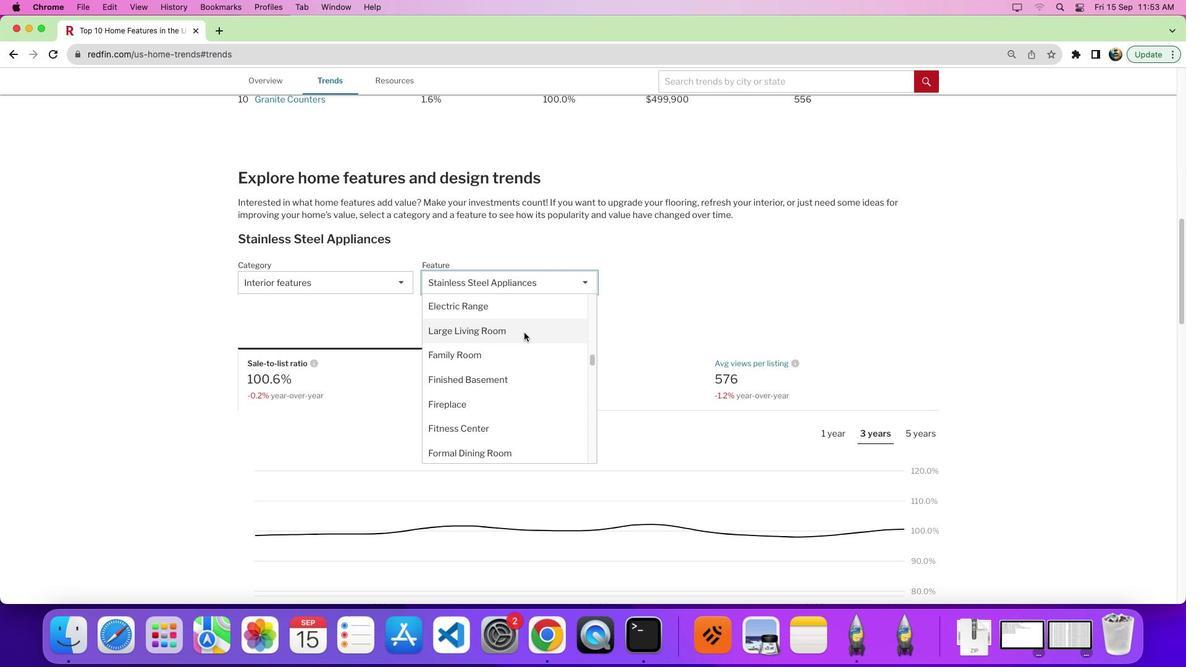
Action: Mouse moved to (530, 324)
Screenshot: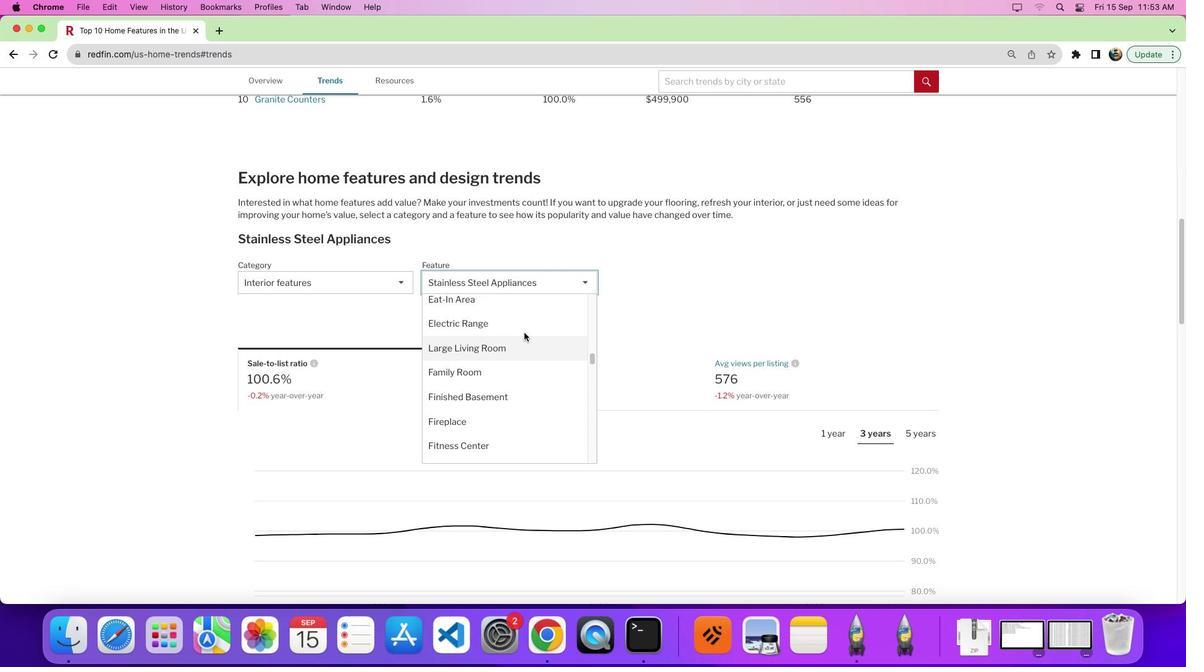 
Action: Mouse scrolled (530, 324) with delta (17, 19)
Screenshot: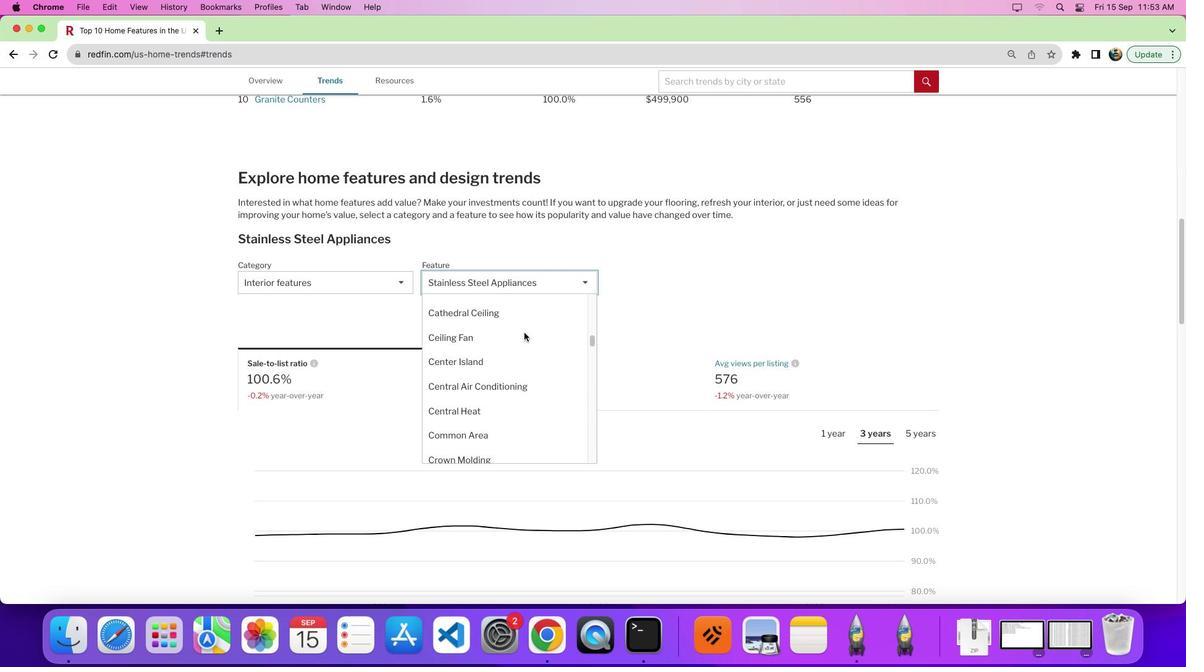 
Action: Mouse scrolled (530, 324) with delta (17, 19)
Screenshot: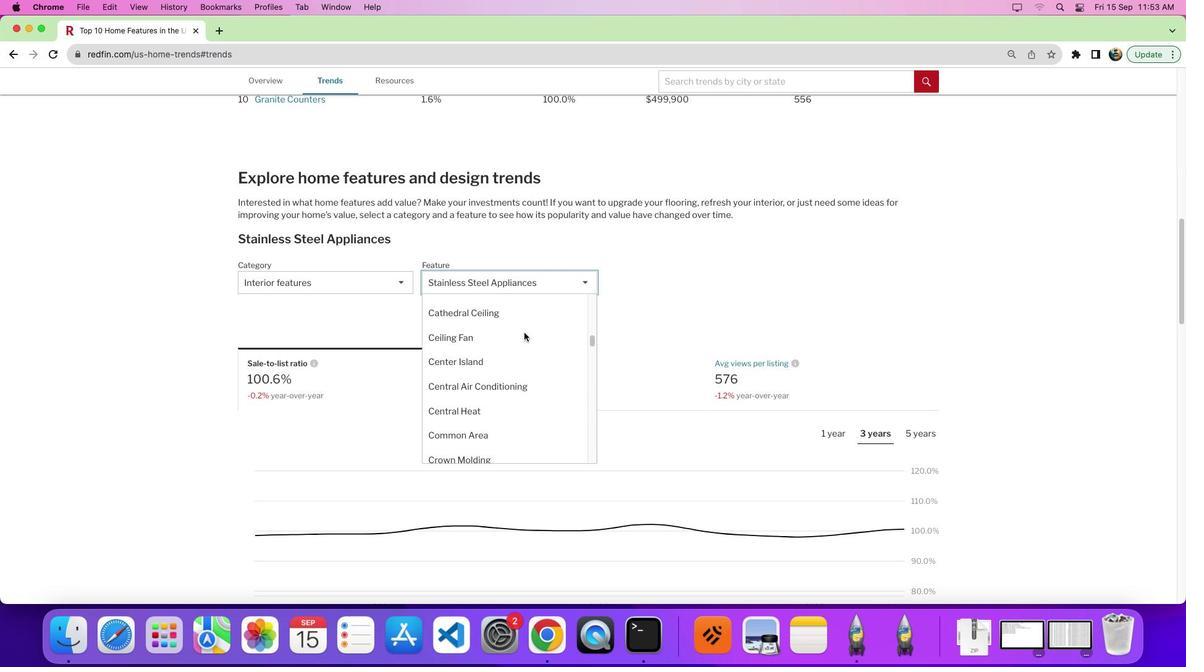 
Action: Mouse scrolled (530, 324) with delta (17, 22)
Screenshot: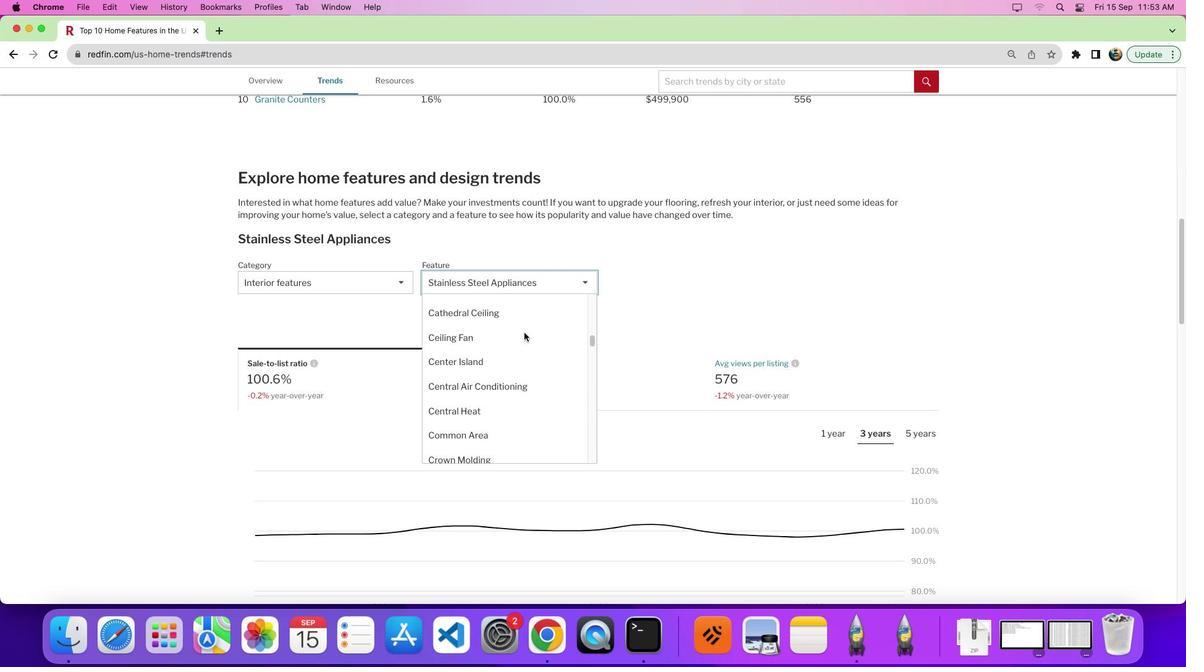 
Action: Mouse moved to (532, 322)
Screenshot: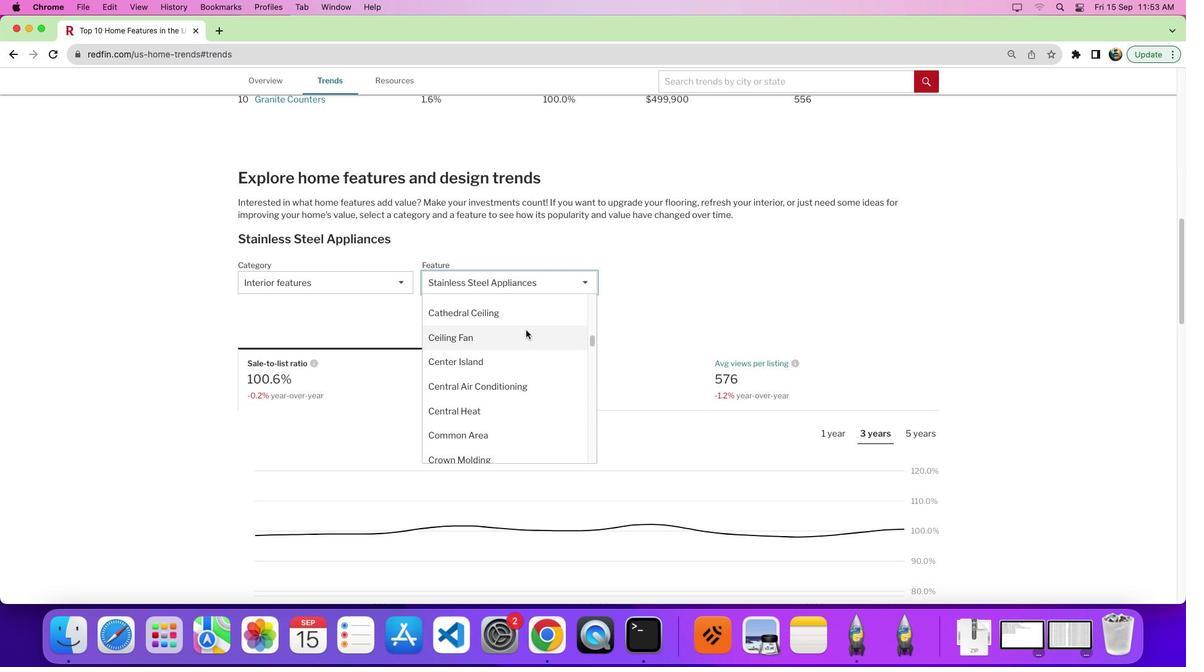 
Action: Mouse scrolled (532, 322) with delta (17, 19)
Screenshot: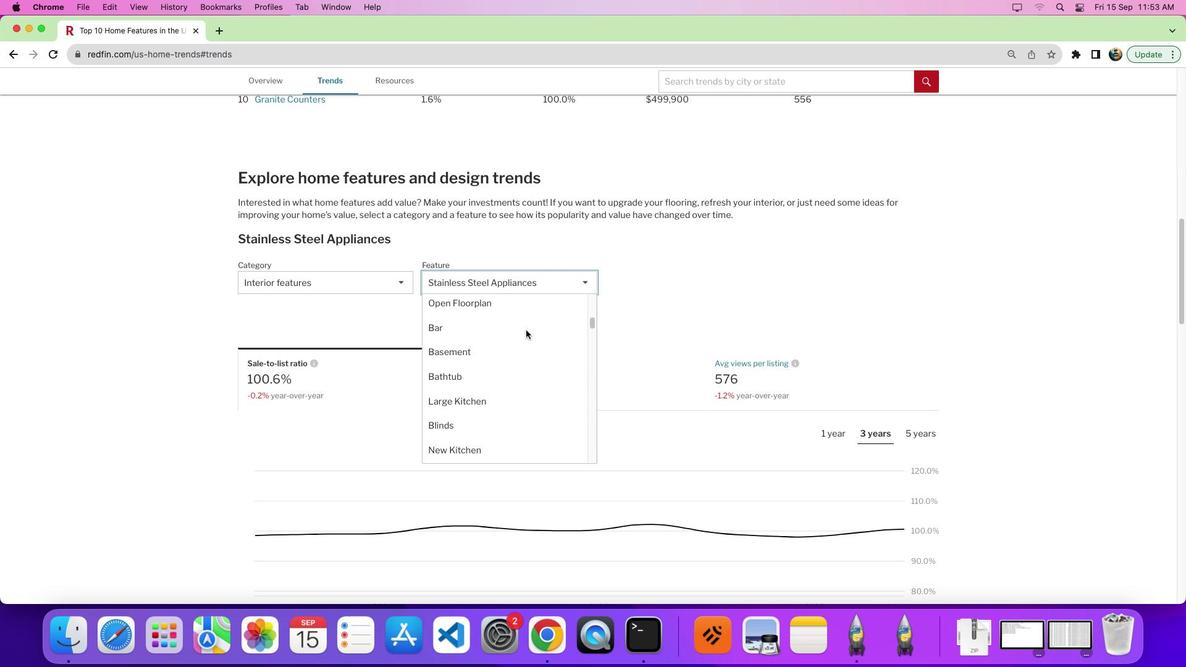 
Action: Mouse scrolled (532, 322) with delta (17, 19)
Screenshot: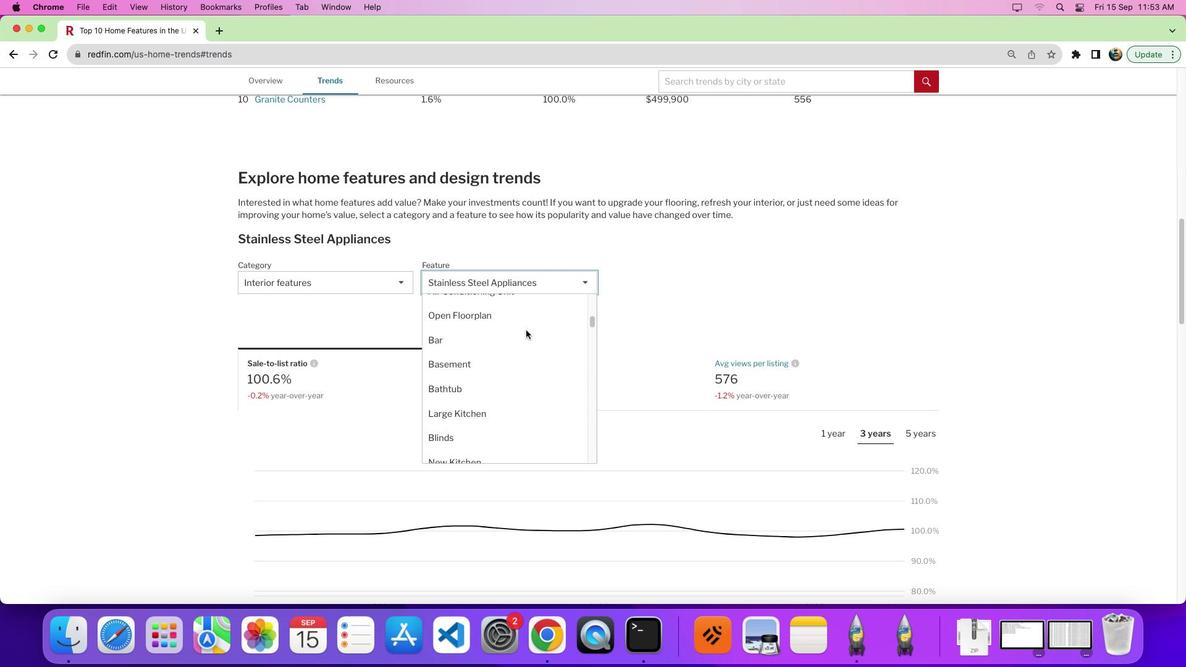 
Action: Mouse scrolled (532, 322) with delta (17, 22)
Screenshot: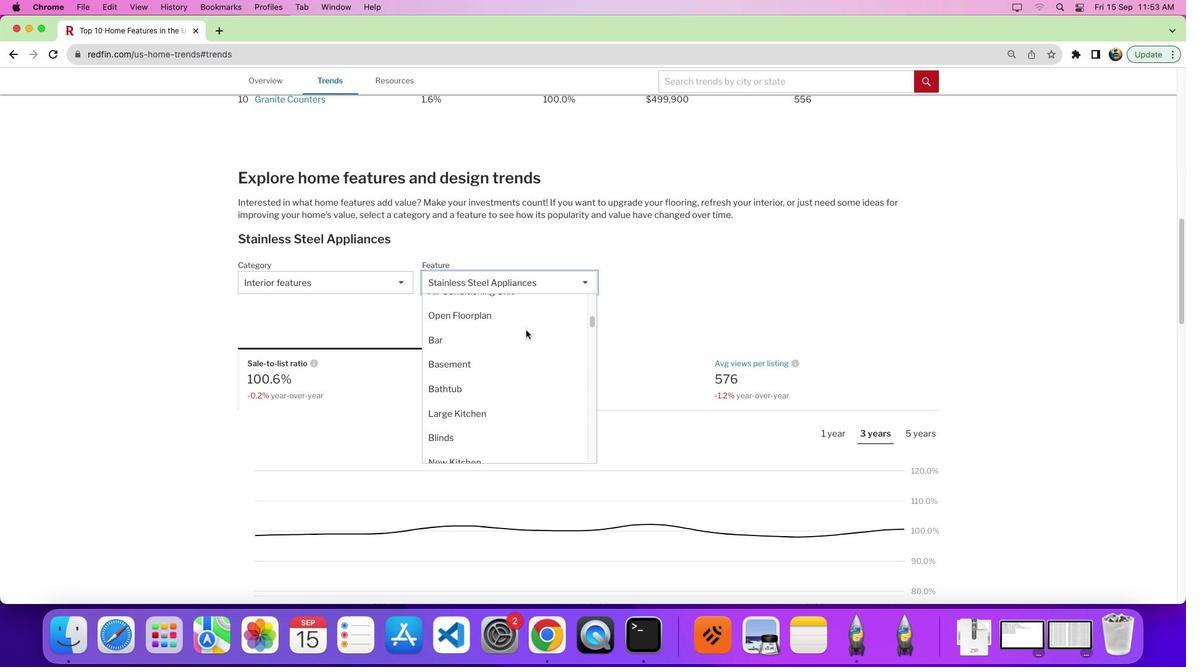 
Action: Mouse scrolled (532, 322) with delta (17, 19)
Screenshot: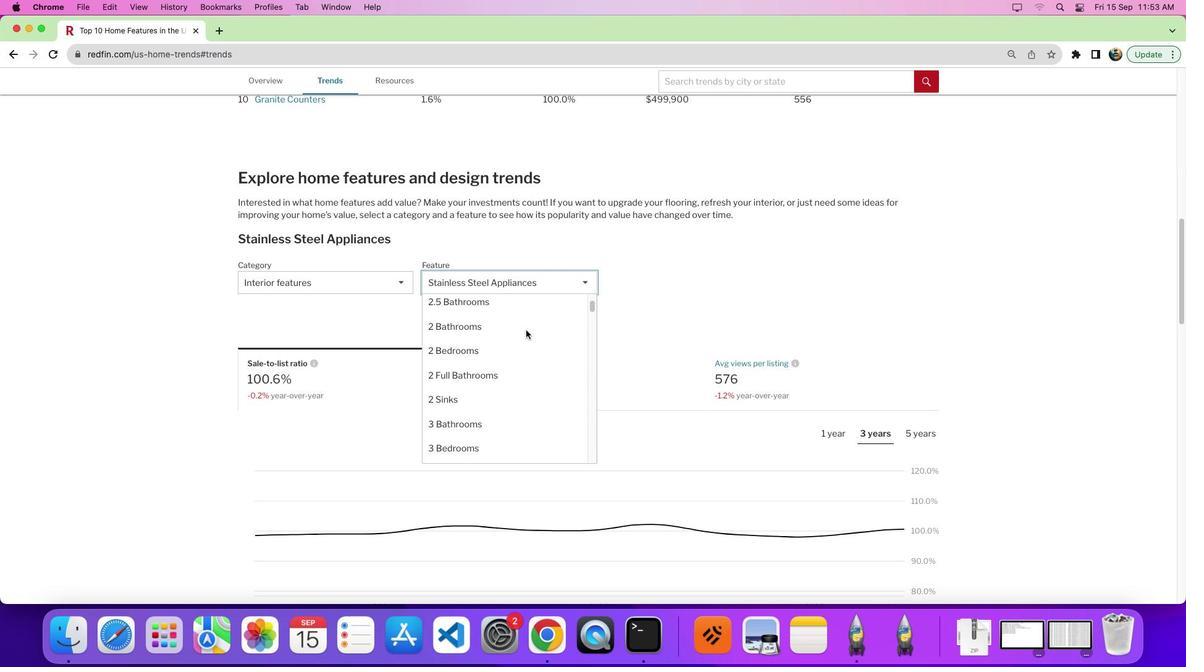 
Action: Mouse scrolled (532, 322) with delta (17, 19)
Screenshot: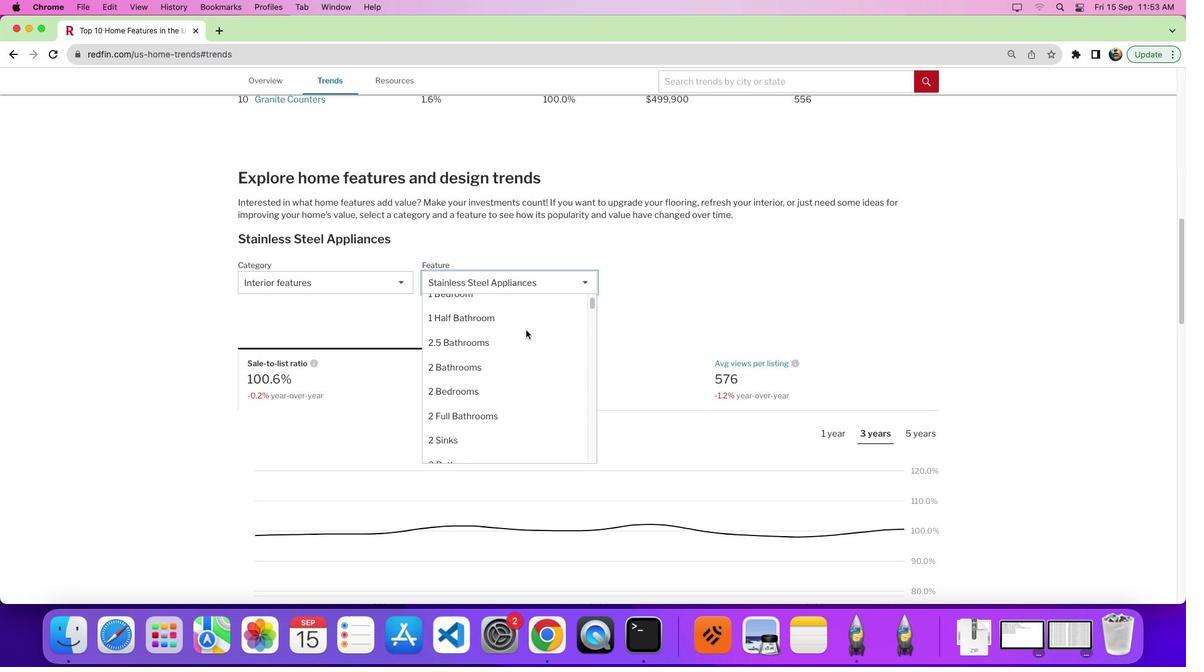 
Action: Mouse scrolled (532, 322) with delta (17, 22)
Screenshot: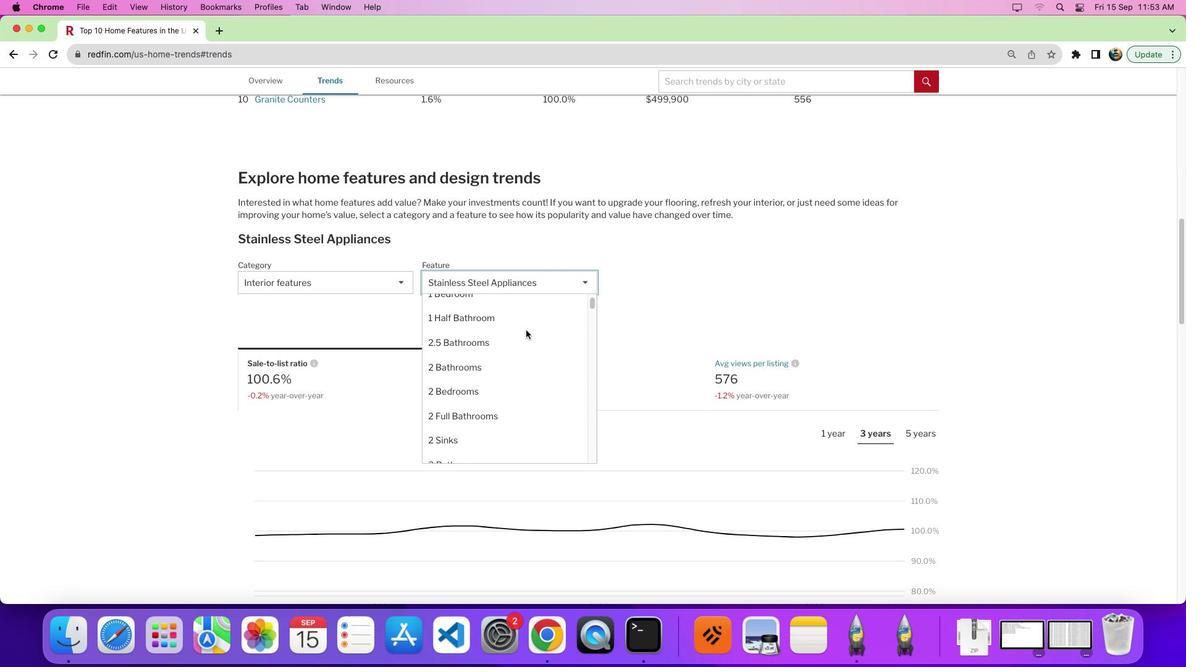 
Action: Mouse scrolled (532, 322) with delta (17, 19)
Screenshot: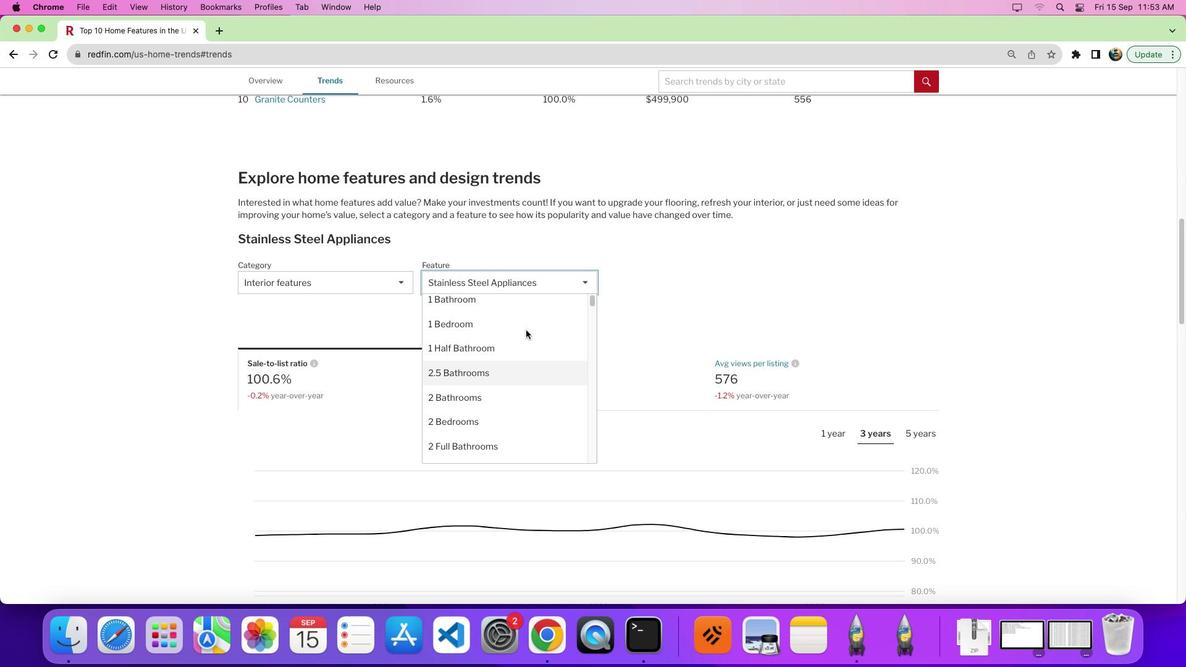 
Action: Mouse scrolled (532, 322) with delta (17, 19)
Screenshot: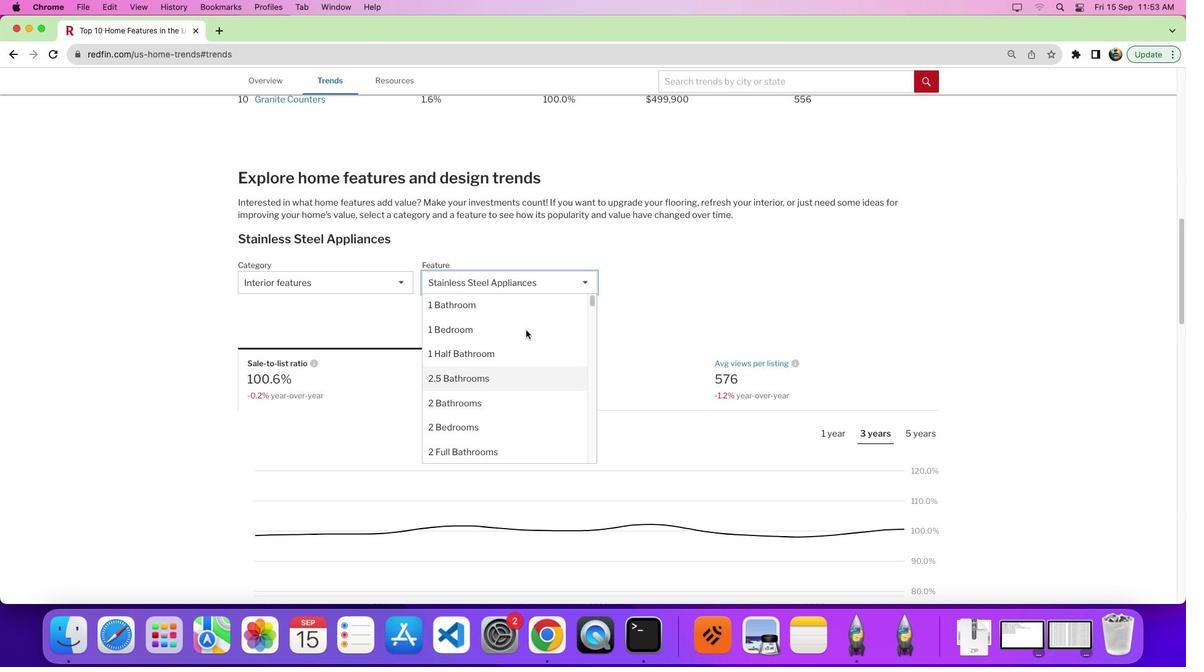 
Action: Mouse moved to (515, 375)
Screenshot: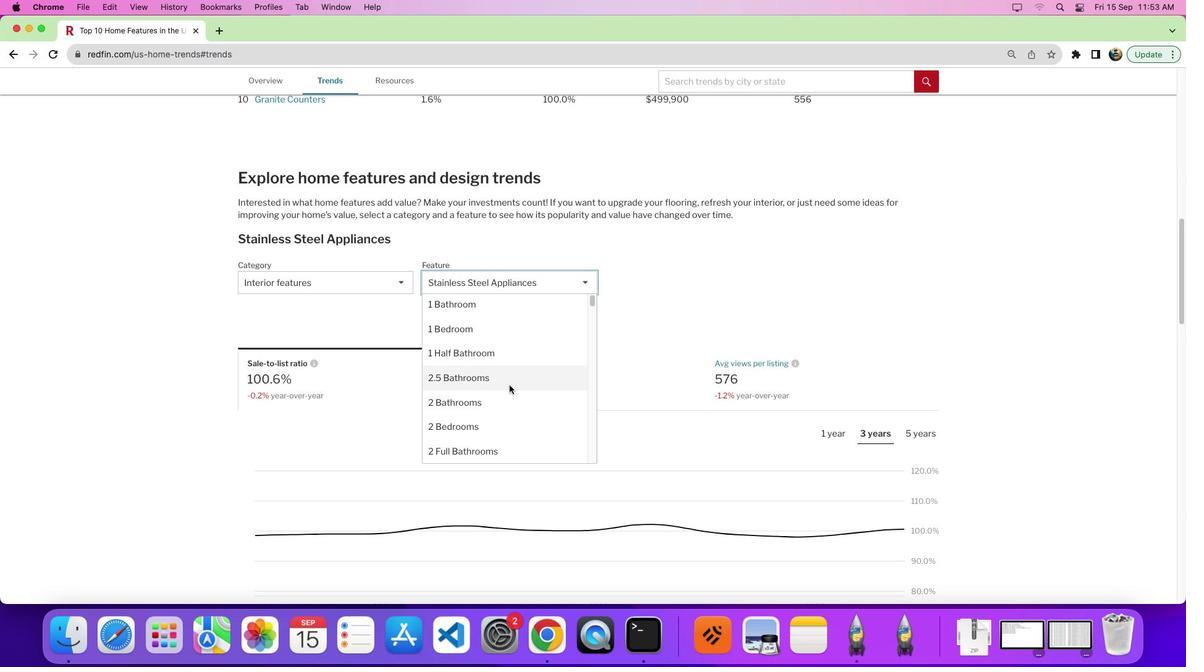 
Action: Mouse scrolled (515, 375) with delta (17, 17)
Screenshot: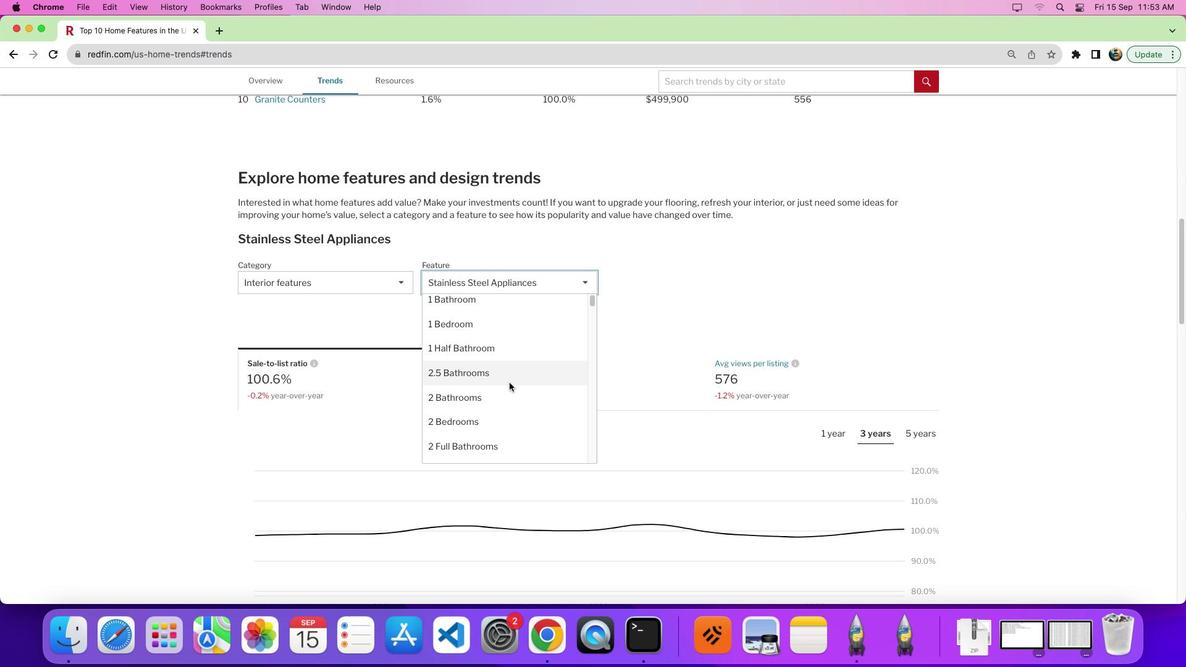 
Action: Mouse moved to (515, 373)
Screenshot: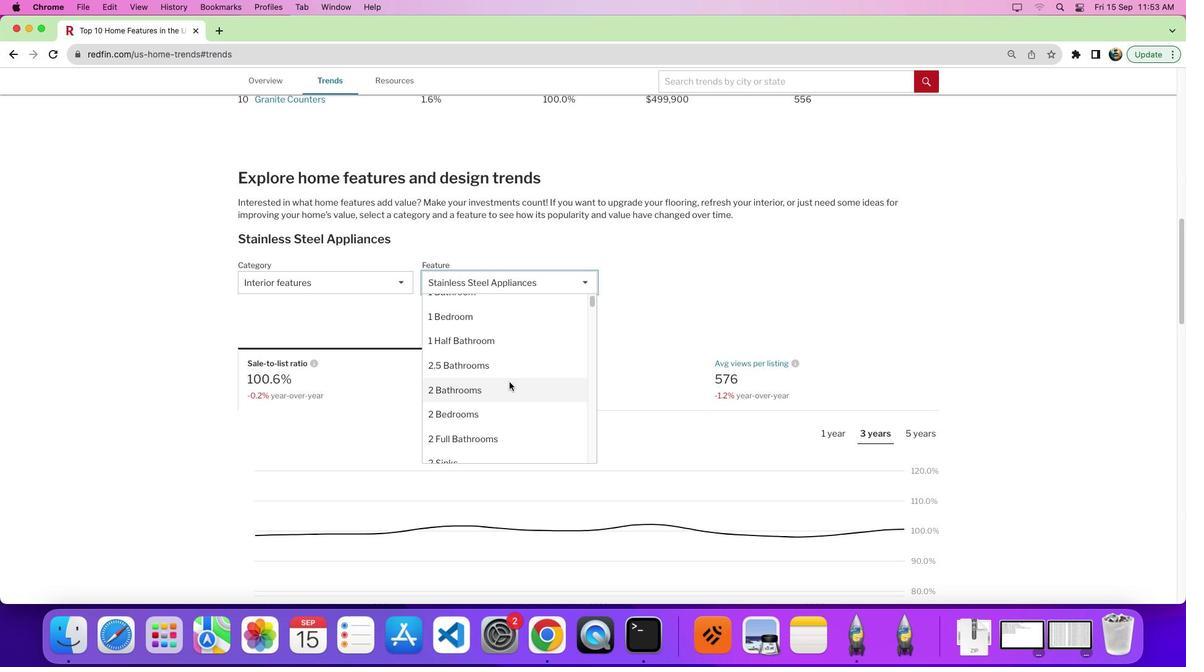 
Action: Mouse scrolled (515, 373) with delta (17, 17)
Screenshot: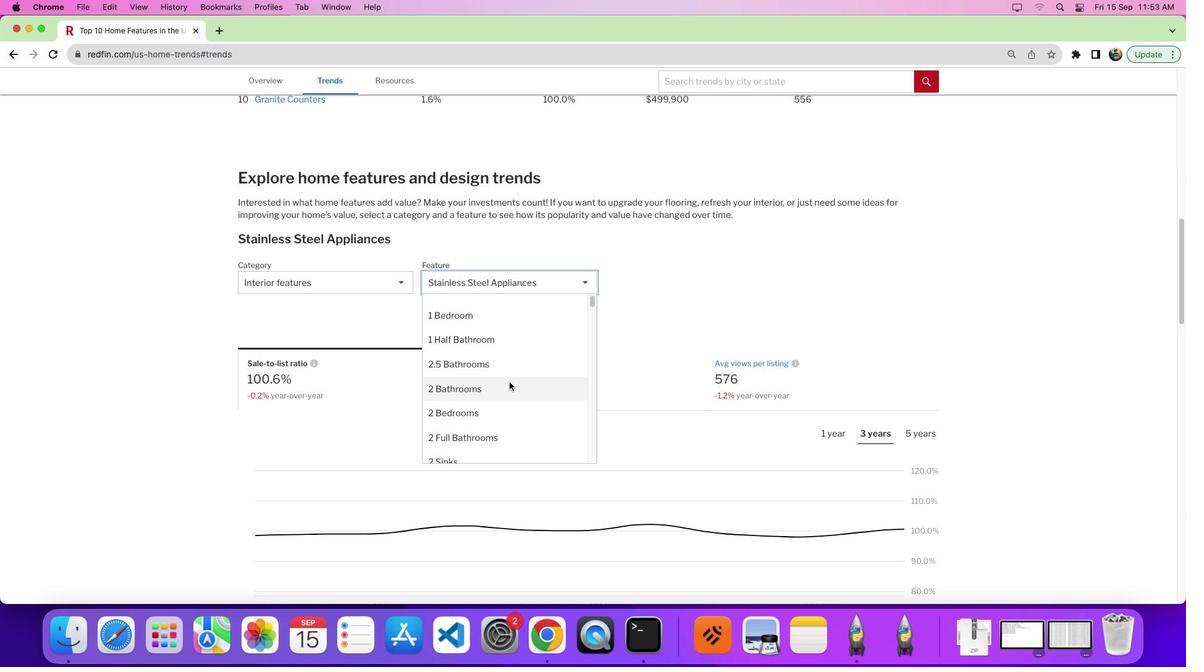 
Action: Mouse moved to (501, 402)
Screenshot: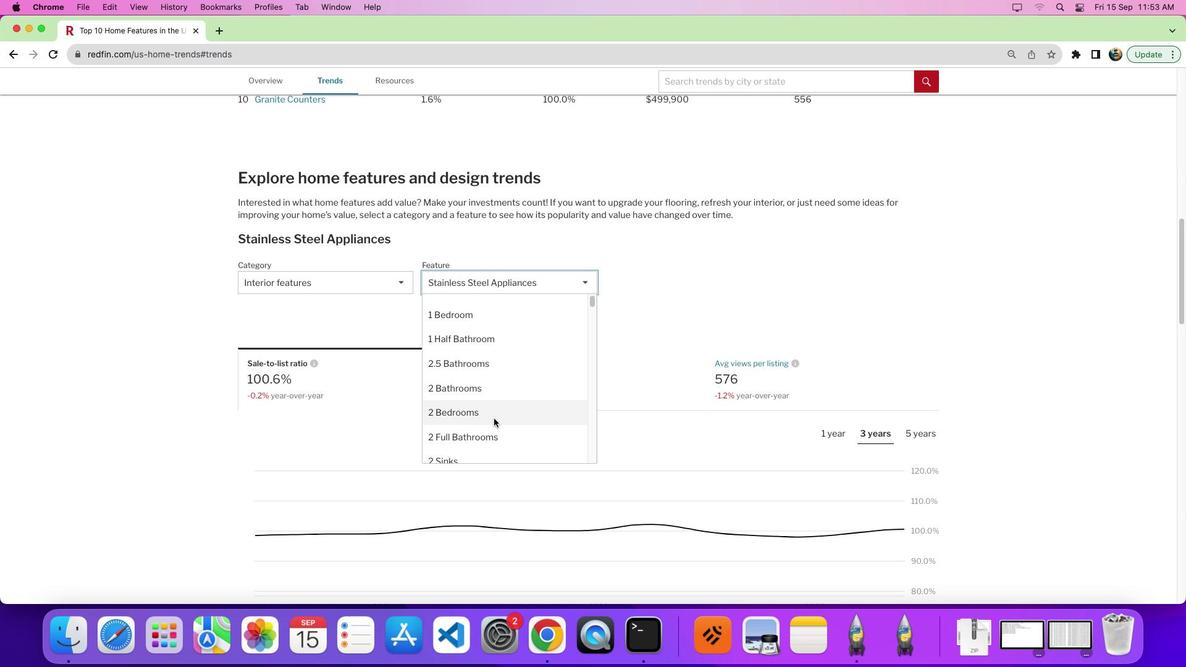 
Action: Mouse pressed left at (501, 402)
Screenshot: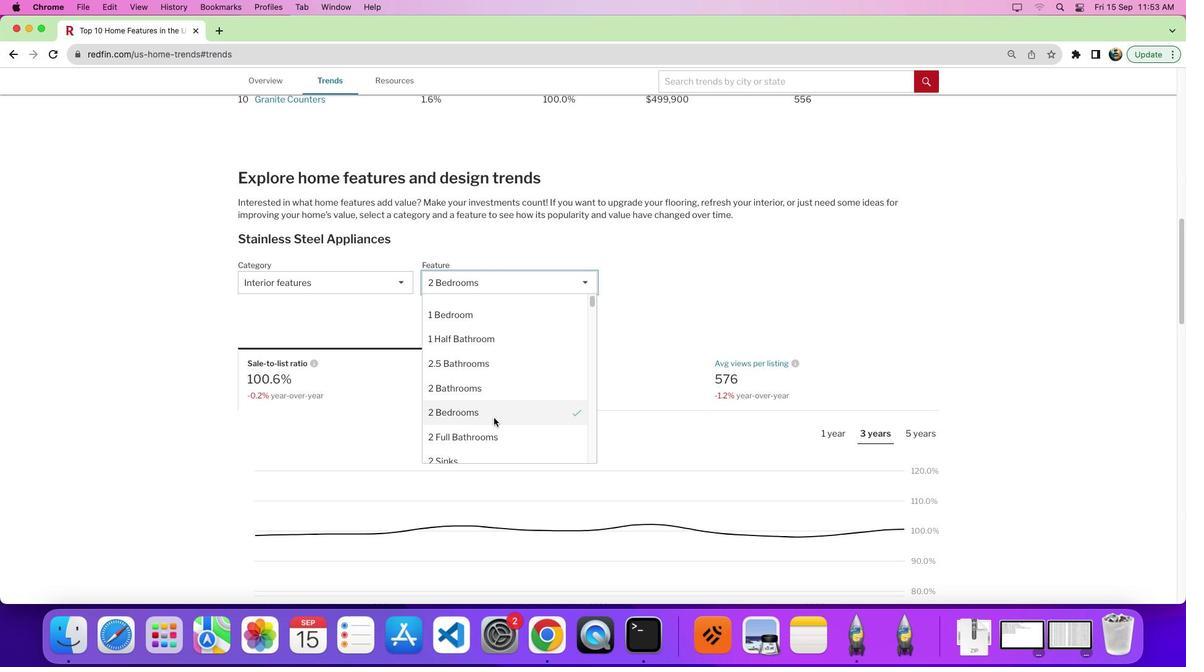 
Action: Mouse moved to (749, 359)
Screenshot: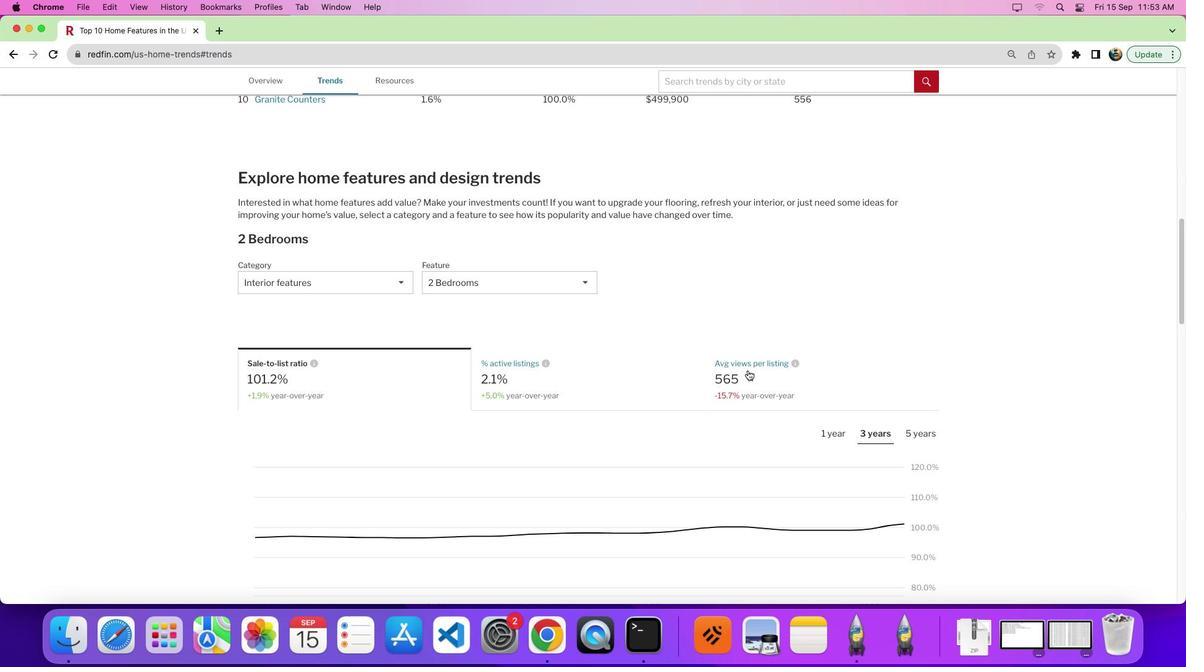 
Action: Mouse pressed left at (749, 359)
Screenshot: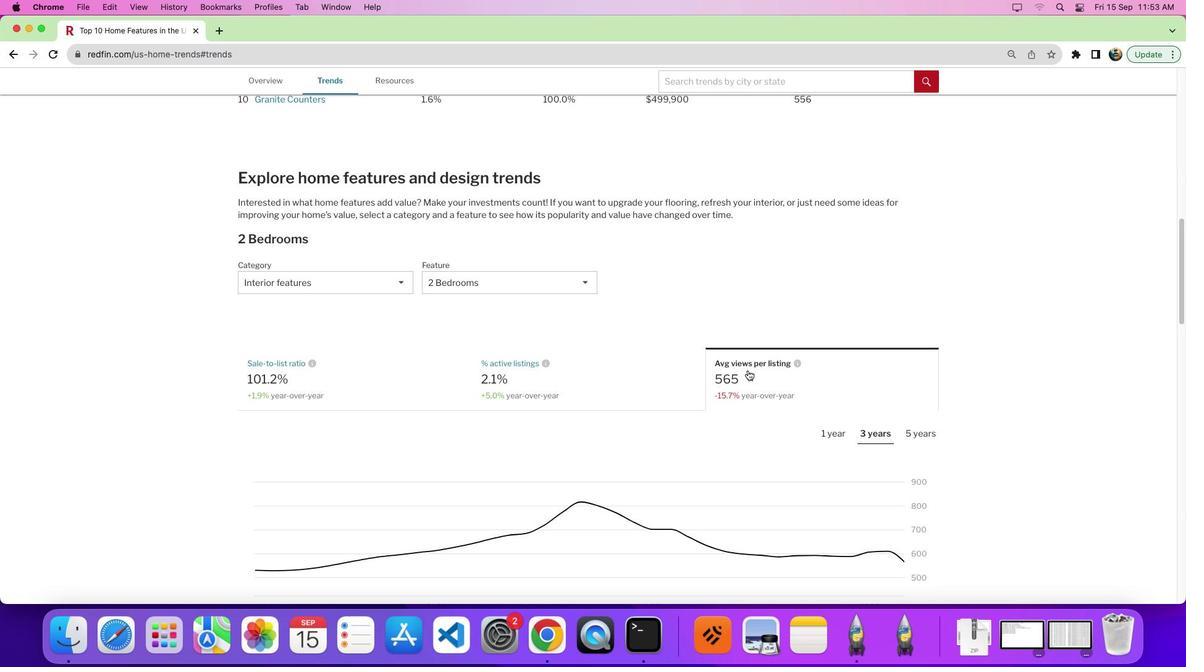 
Action: Mouse moved to (743, 367)
Screenshot: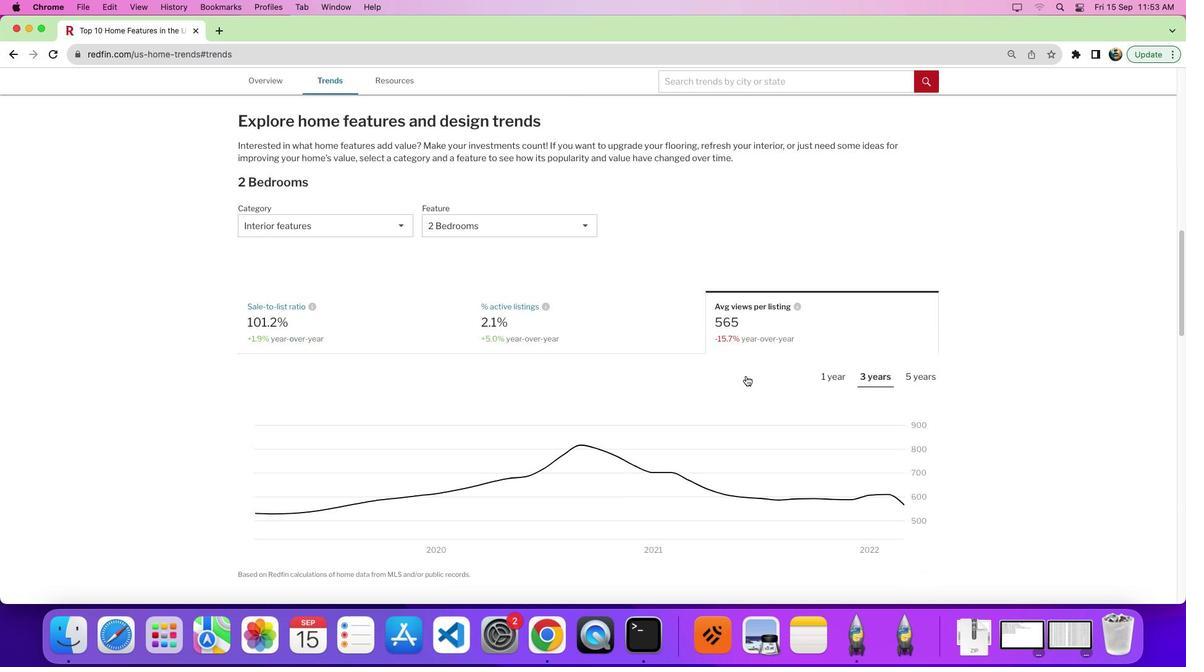 
Action: Mouse scrolled (743, 367) with delta (17, 17)
Screenshot: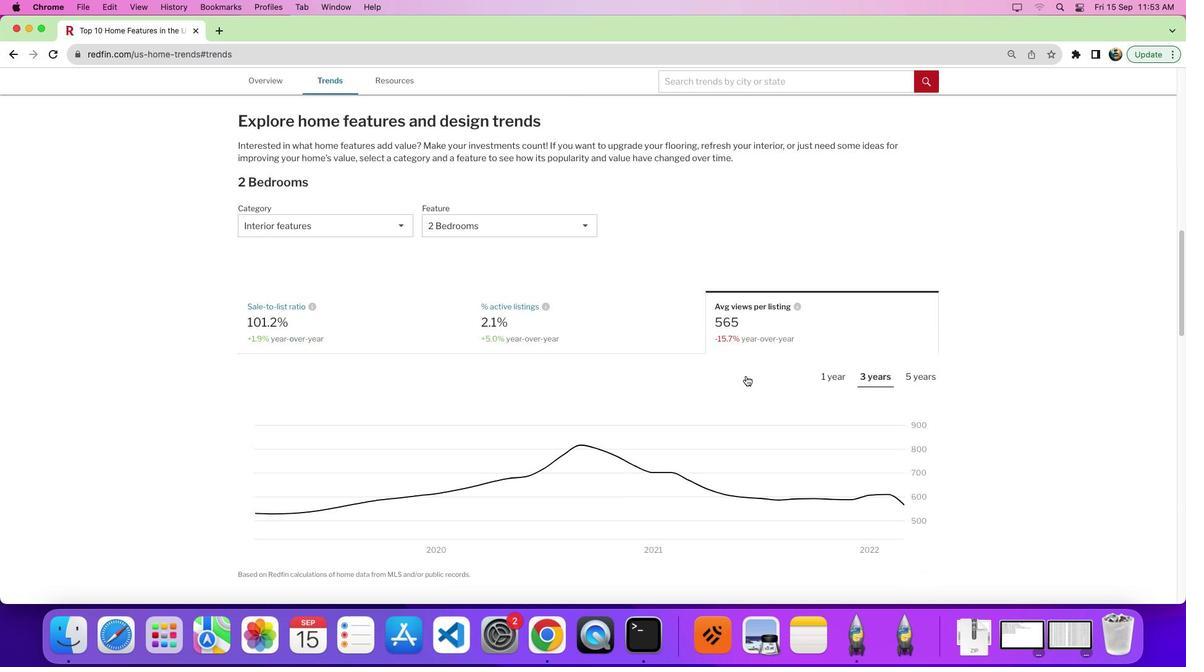 
Action: Mouse moved to (744, 367)
Screenshot: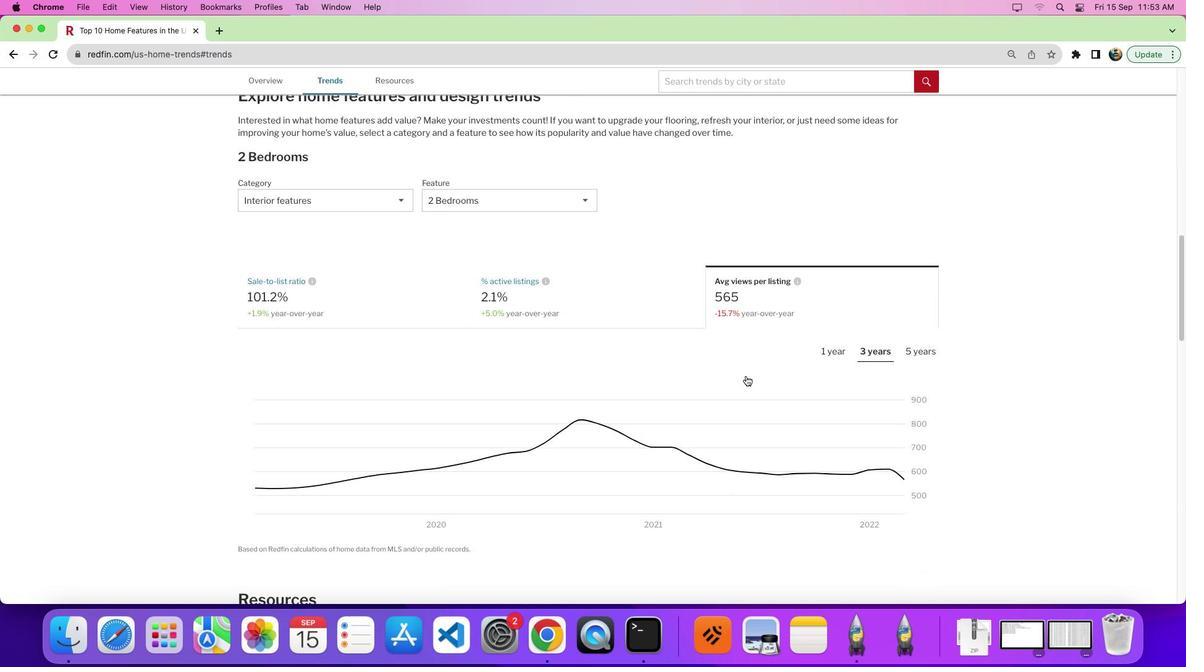
Action: Mouse scrolled (744, 367) with delta (17, 17)
Screenshot: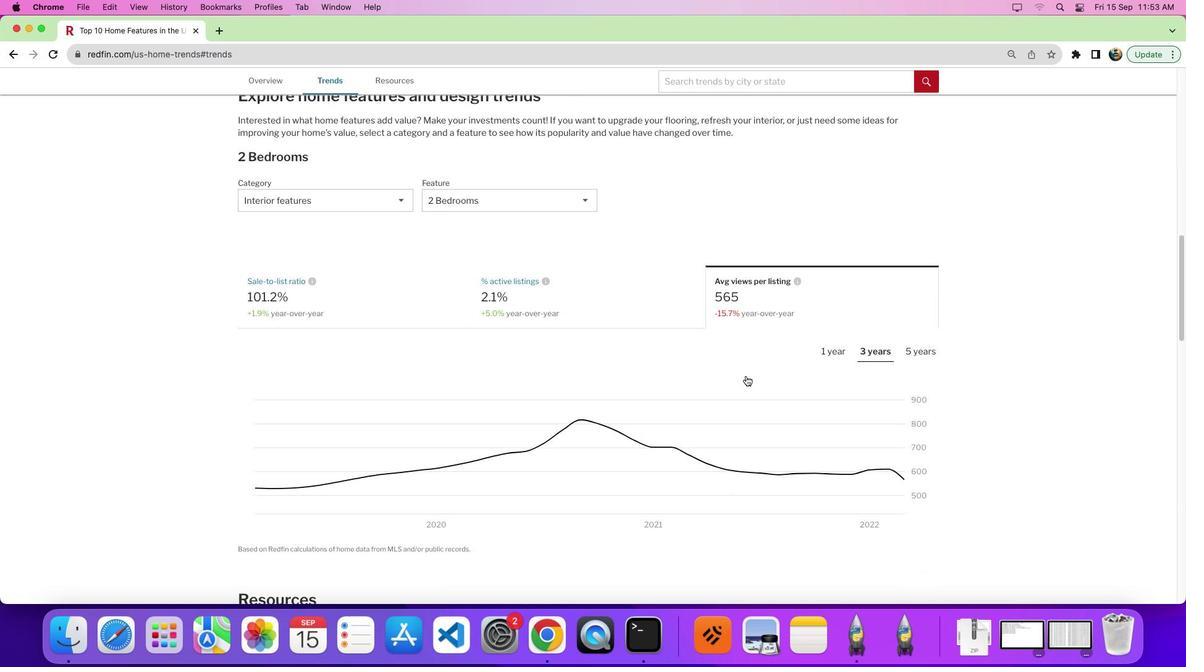 
Action: Mouse moved to (746, 364)
Screenshot: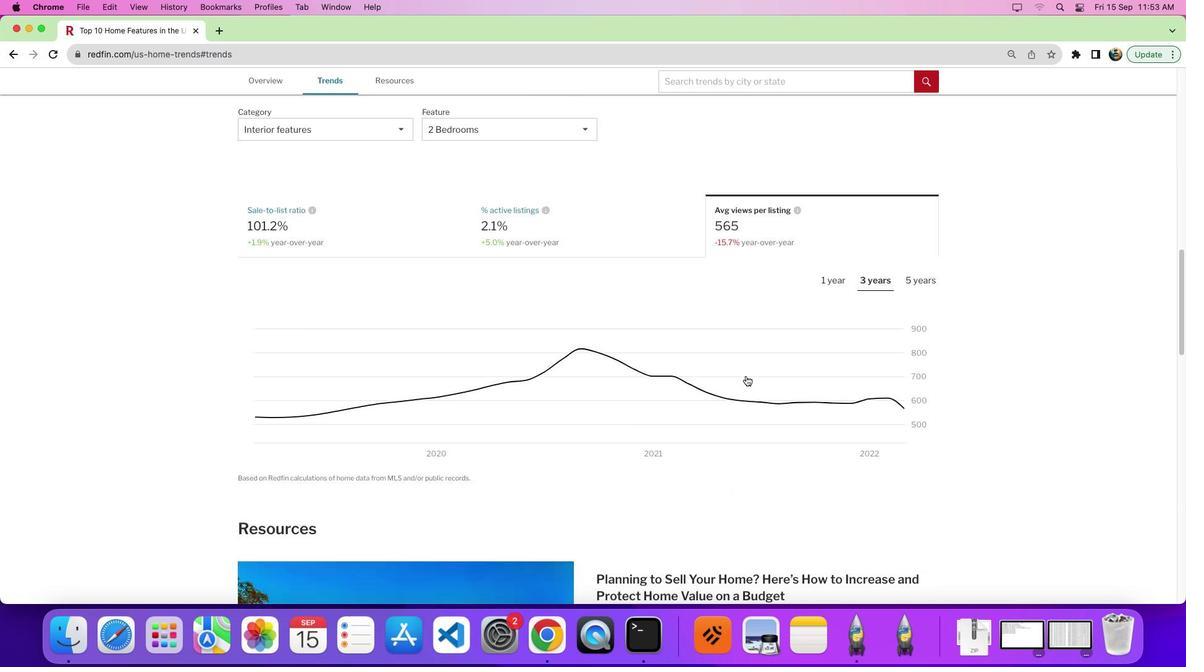 
Action: Mouse scrolled (746, 364) with delta (17, 15)
Screenshot: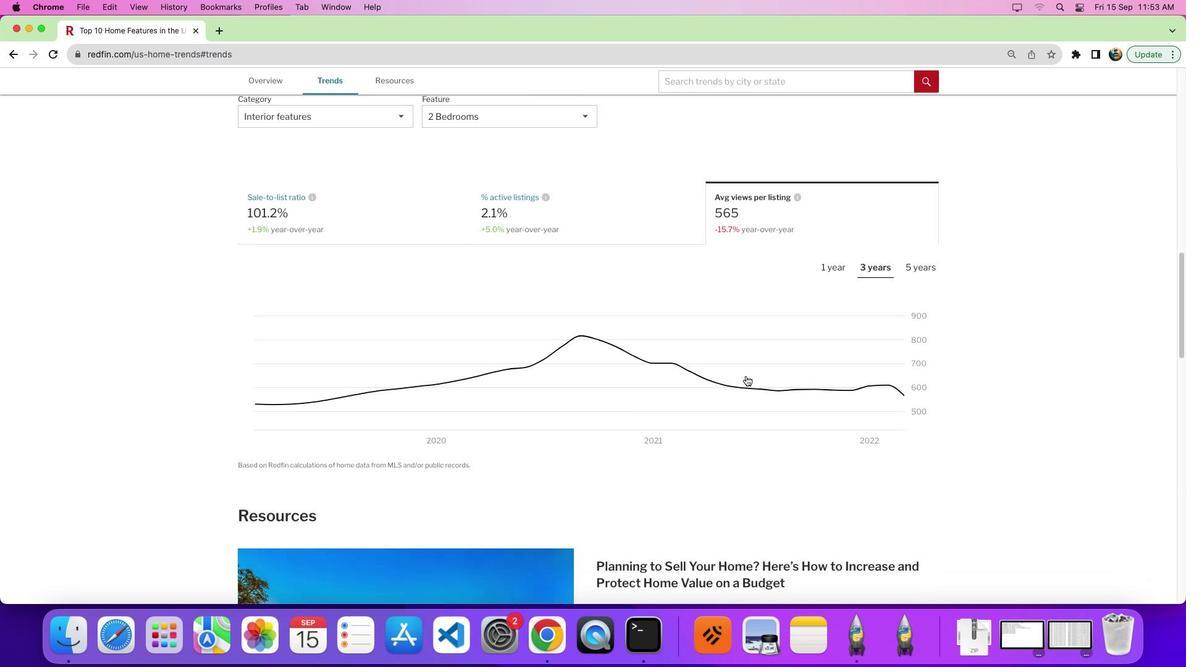 
Action: Mouse moved to (838, 262)
Screenshot: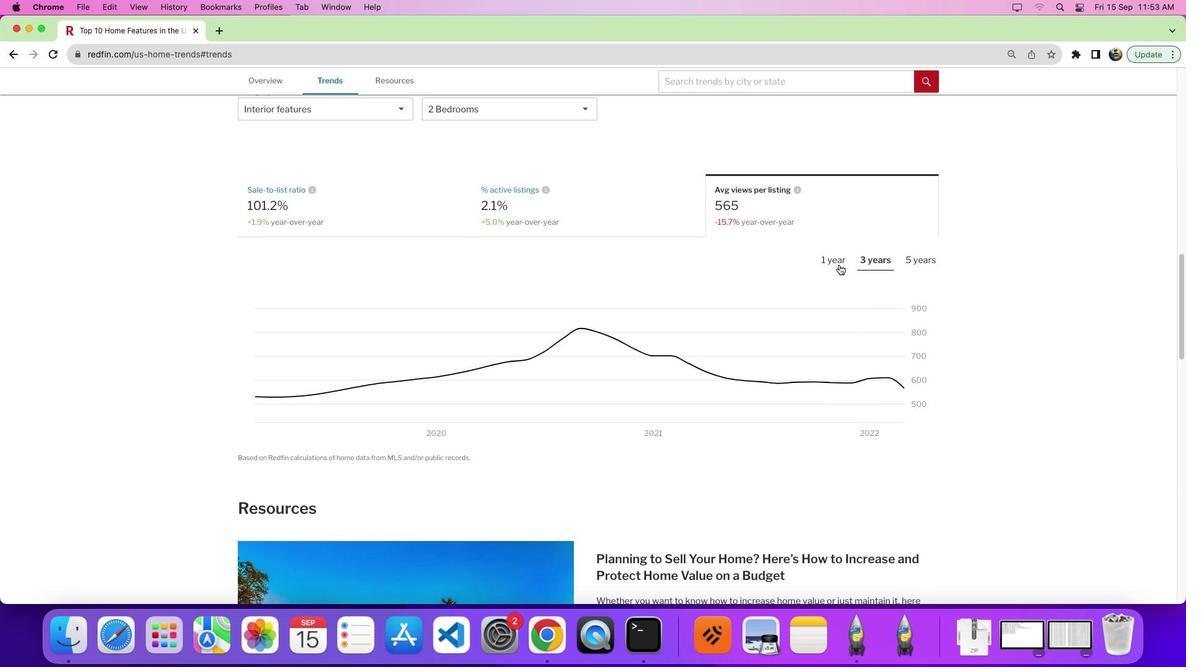 
Action: Mouse pressed left at (838, 262)
Screenshot: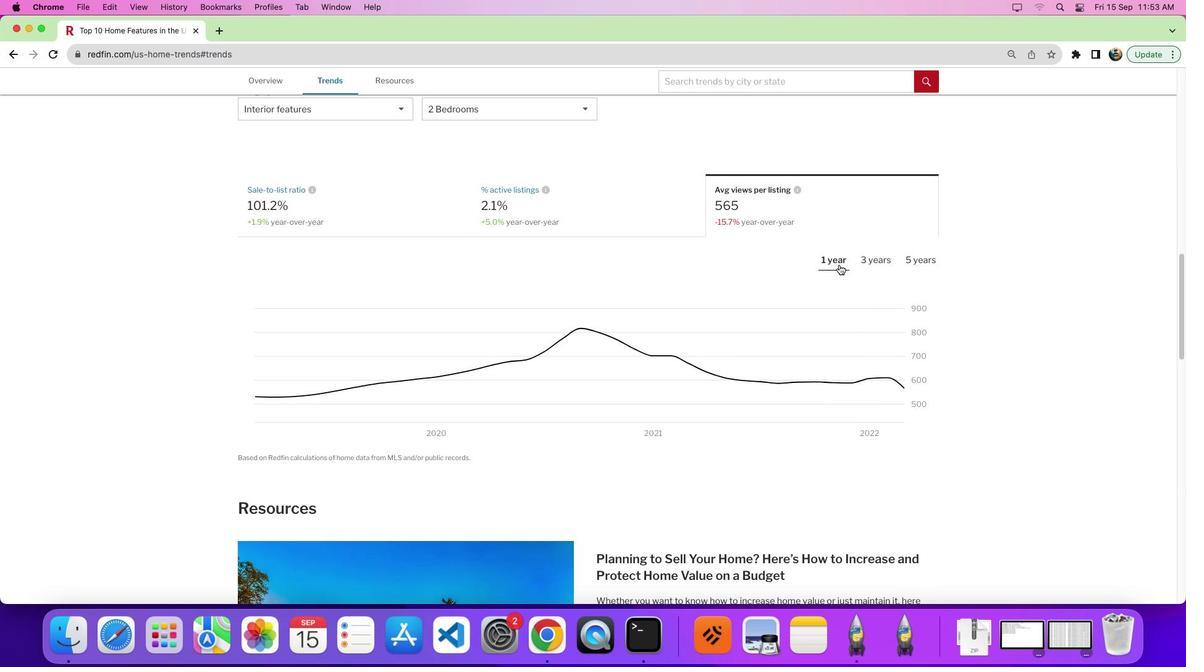 
Action: Mouse scrolled (838, 262) with delta (17, 19)
Screenshot: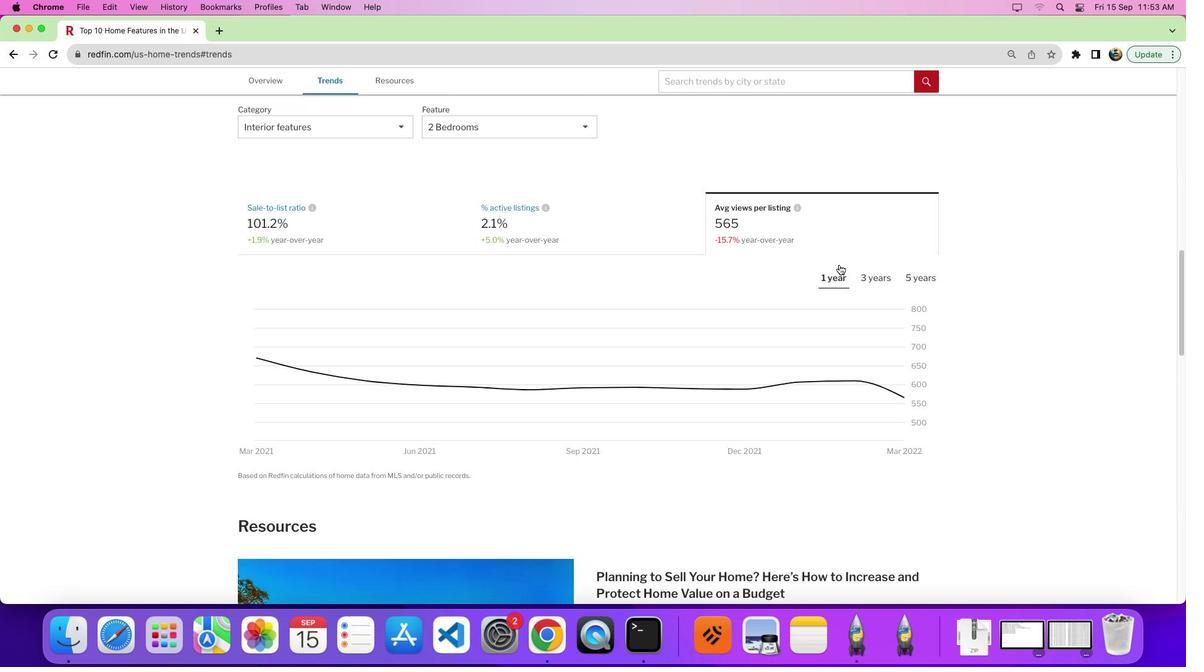 
Action: Mouse scrolled (838, 262) with delta (17, 19)
Screenshot: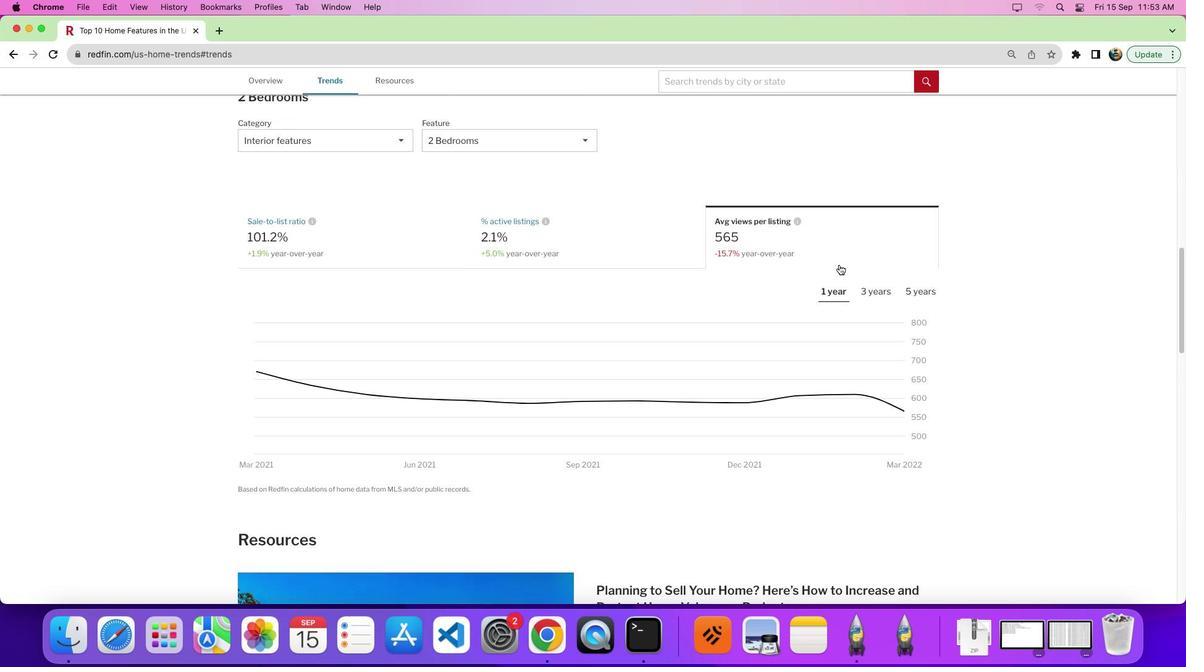 
Action: Mouse moved to (762, 190)
Screenshot: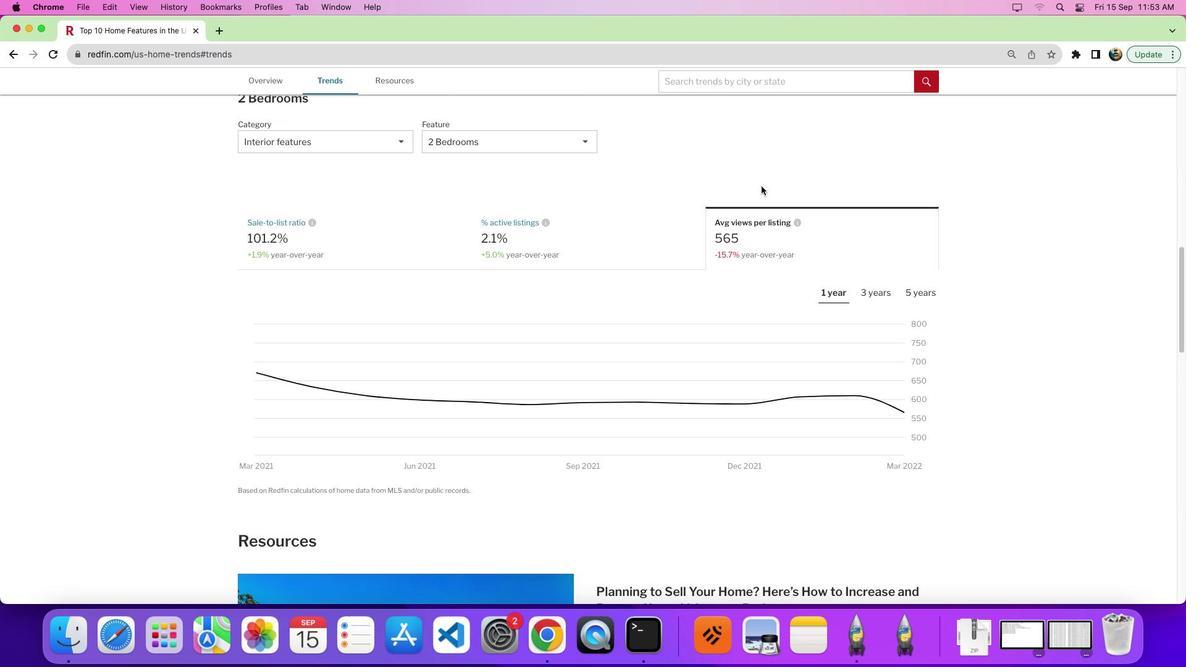 
